 Task: Add a condition where "Channel Is not Channel" integrations" in unsolved tickets in your groups.
Action: Mouse moved to (128, 488)
Screenshot: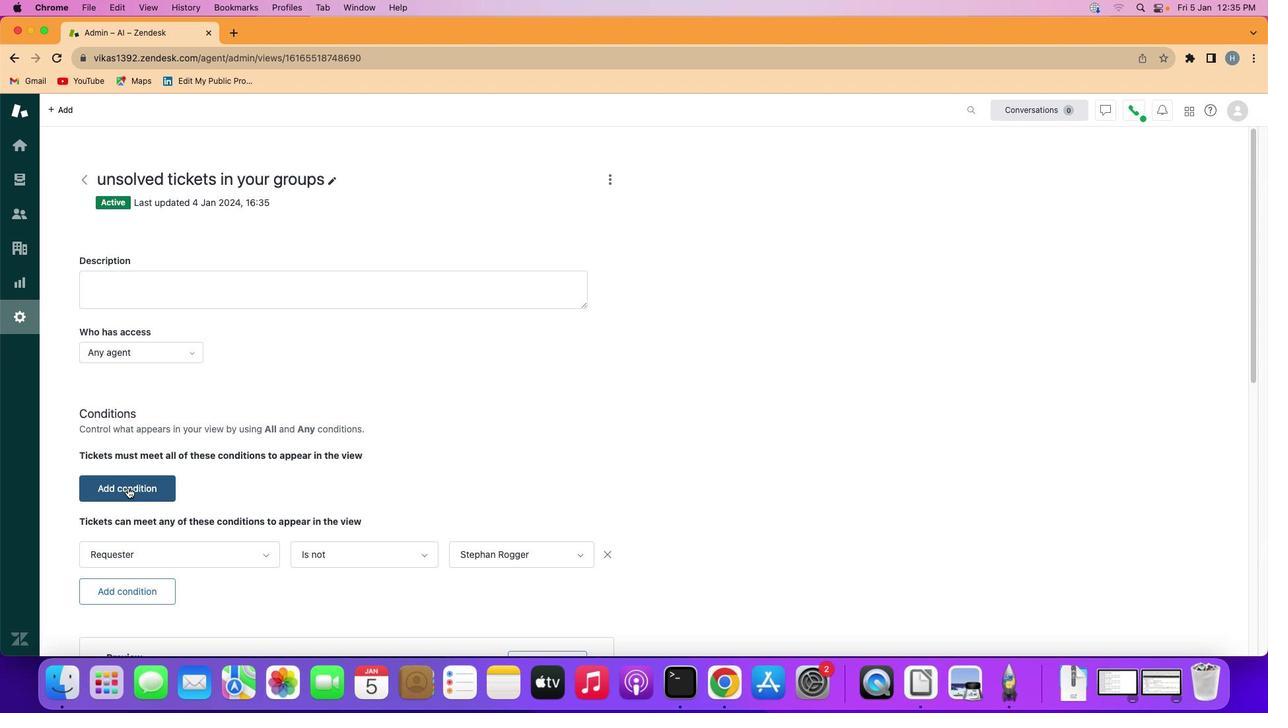 
Action: Mouse pressed left at (128, 488)
Screenshot: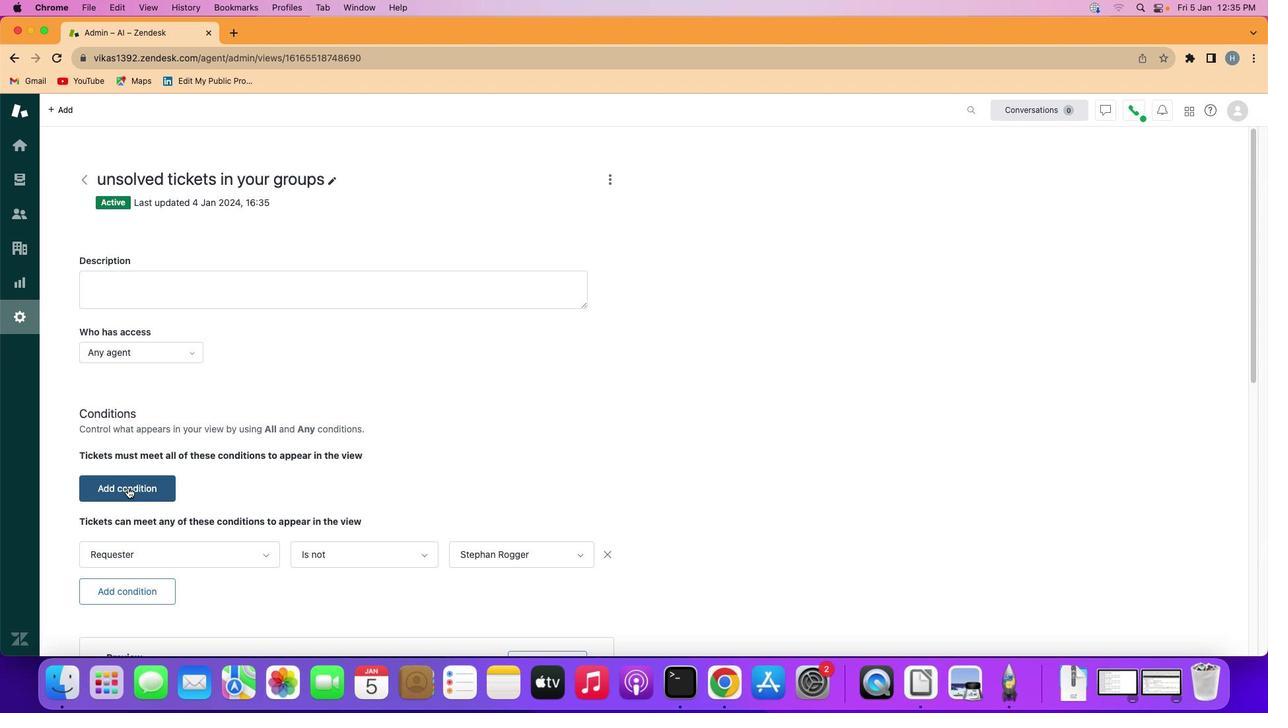 
Action: Mouse moved to (132, 488)
Screenshot: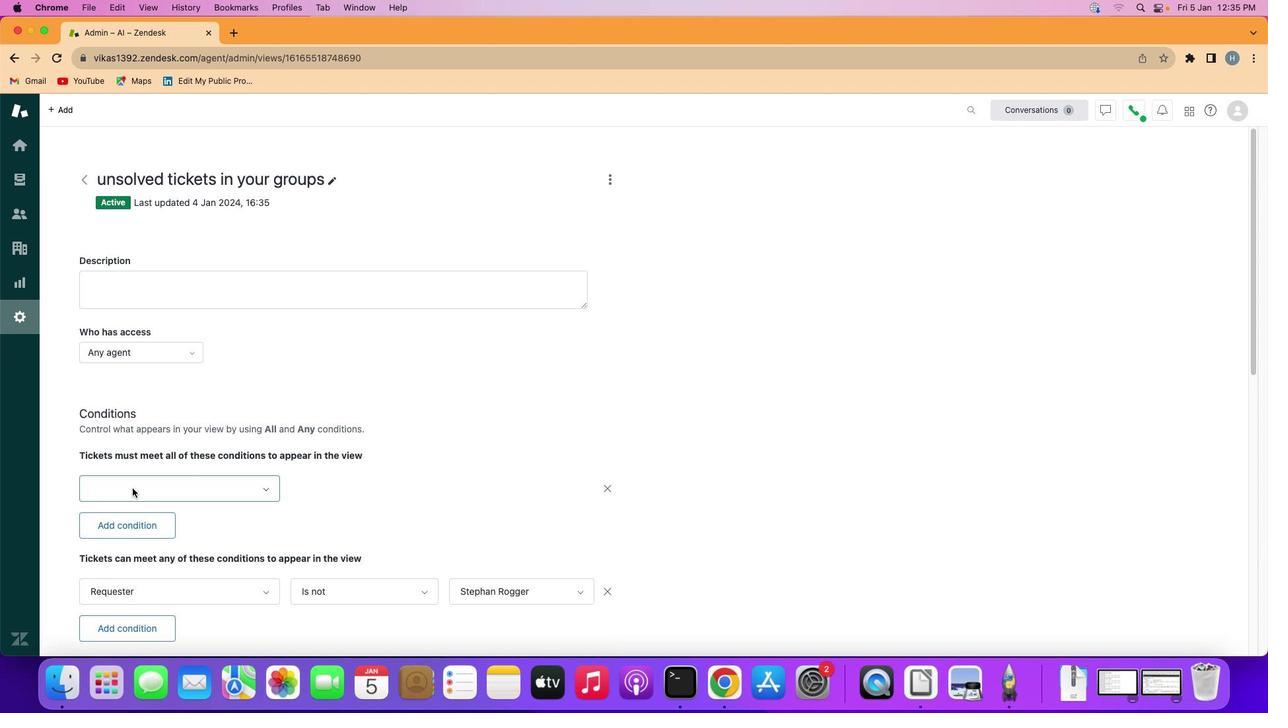 
Action: Mouse pressed left at (132, 488)
Screenshot: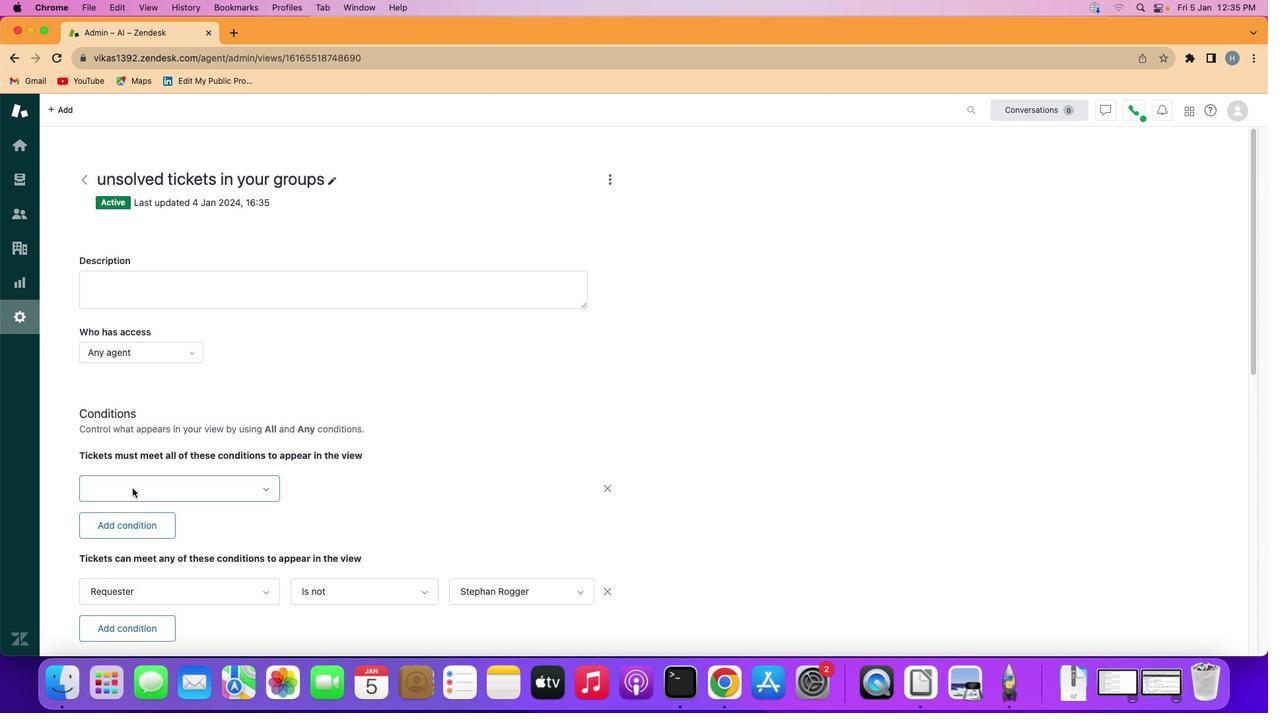 
Action: Mouse moved to (171, 433)
Screenshot: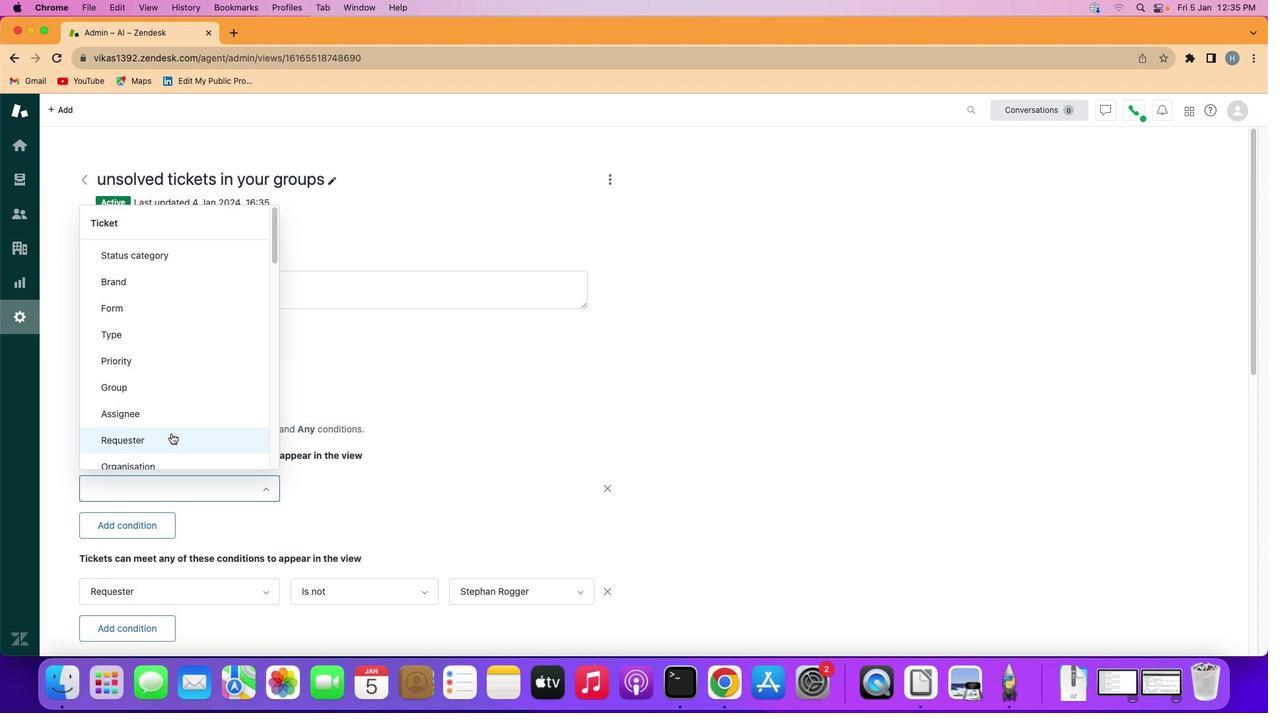 
Action: Mouse scrolled (171, 433) with delta (0, 0)
Screenshot: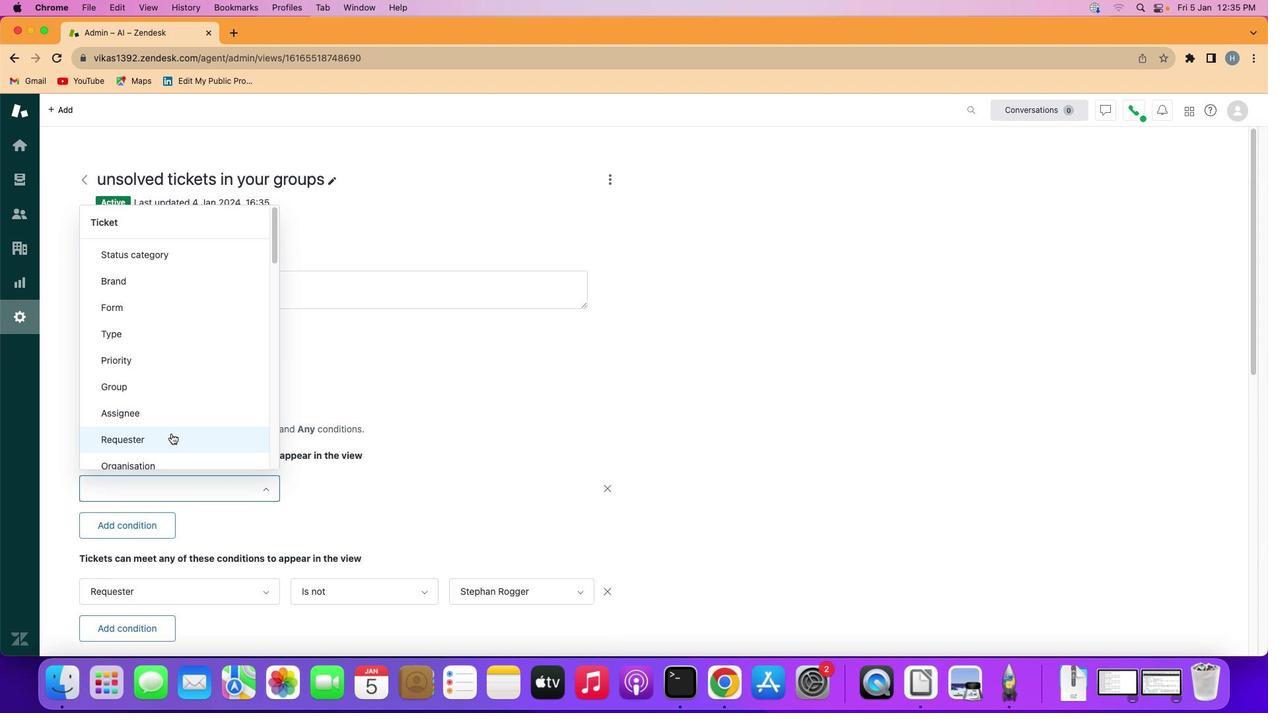 
Action: Mouse scrolled (171, 433) with delta (0, 0)
Screenshot: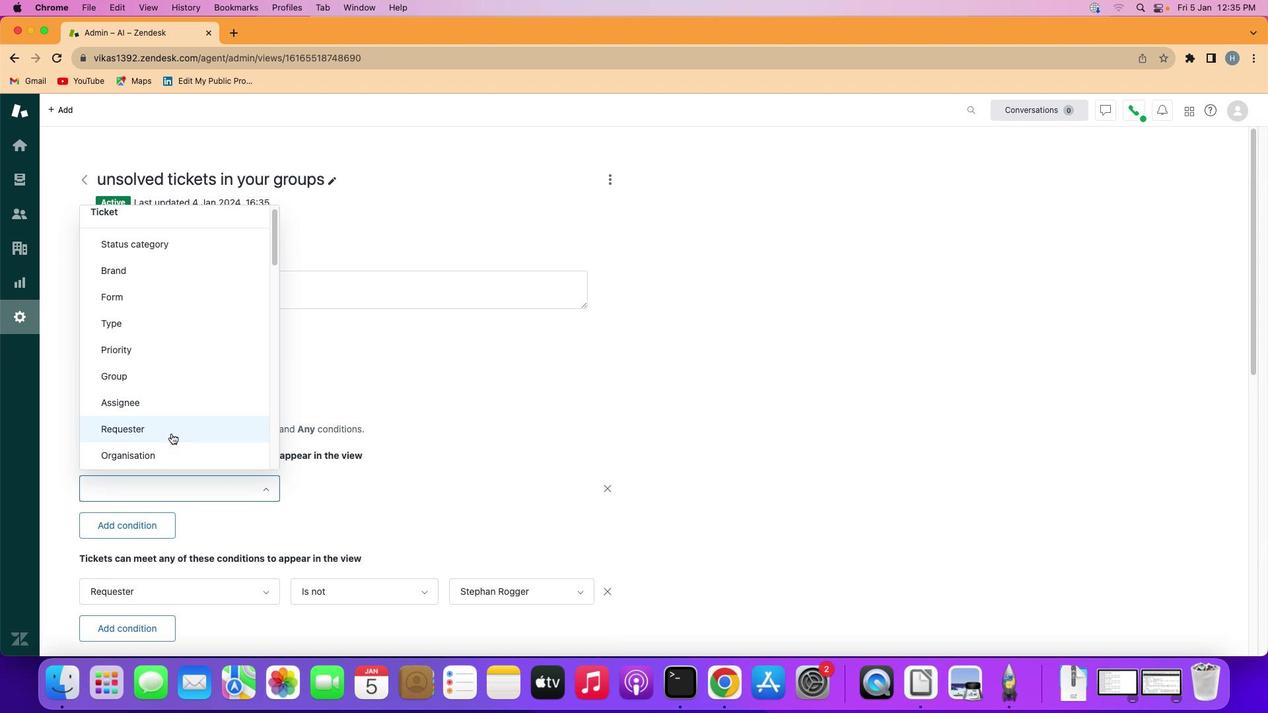 
Action: Mouse scrolled (171, 433) with delta (0, -1)
Screenshot: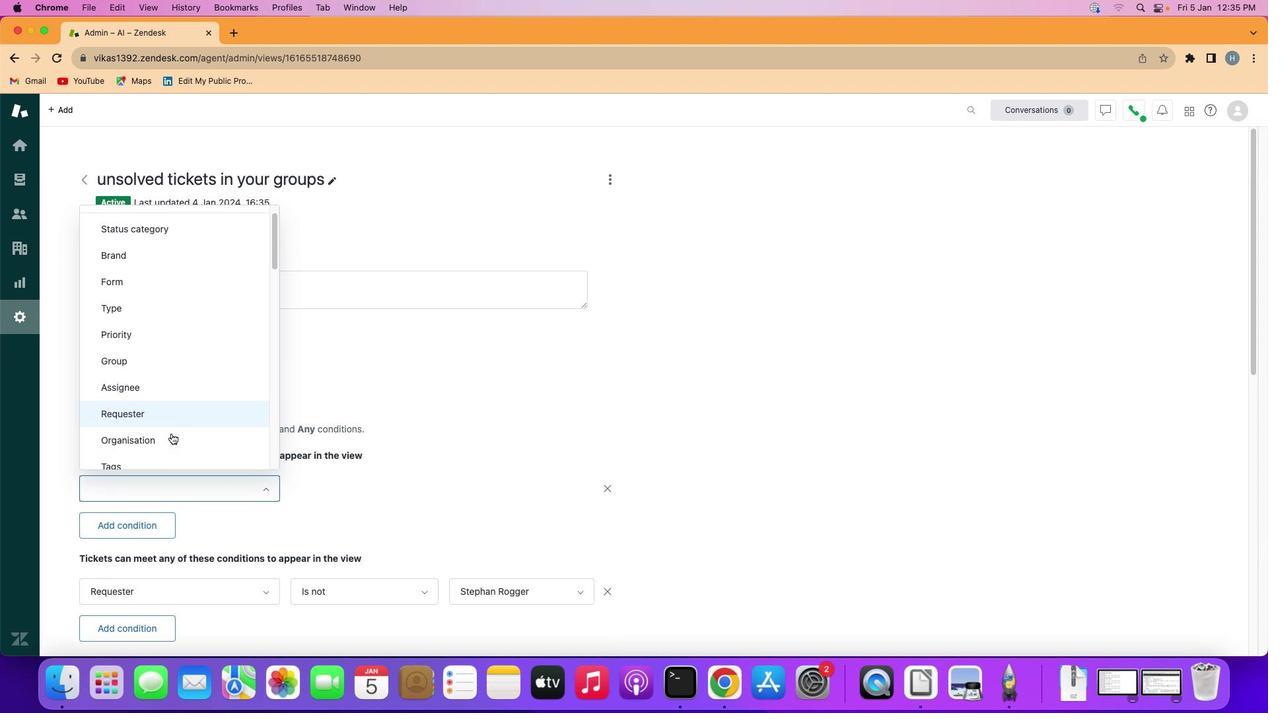 
Action: Mouse scrolled (171, 433) with delta (0, 0)
Screenshot: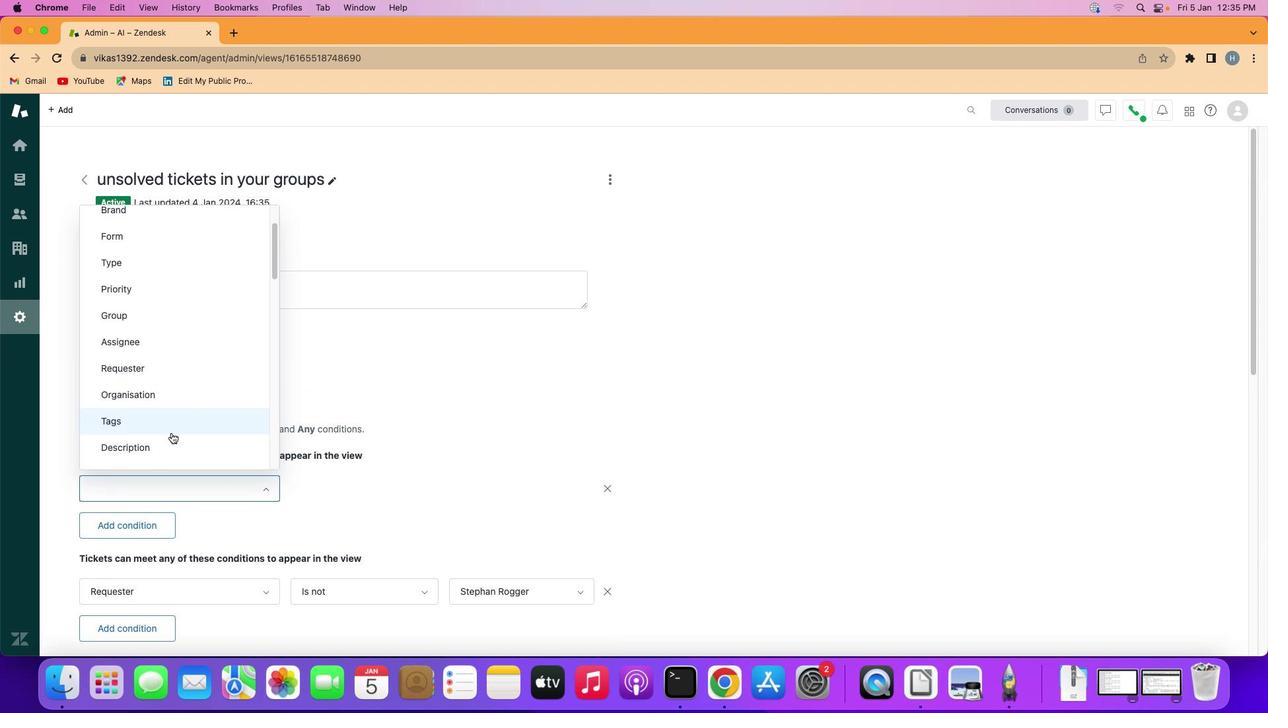 
Action: Mouse moved to (171, 433)
Screenshot: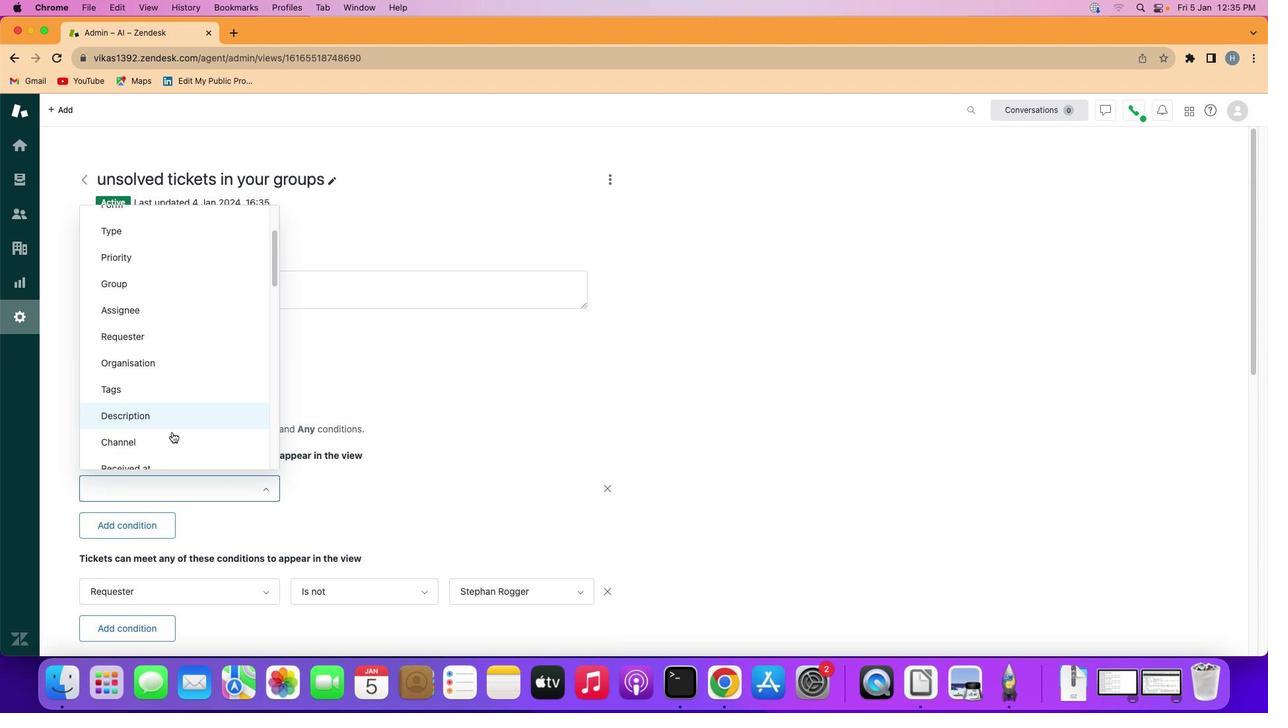 
Action: Mouse scrolled (171, 433) with delta (0, -1)
Screenshot: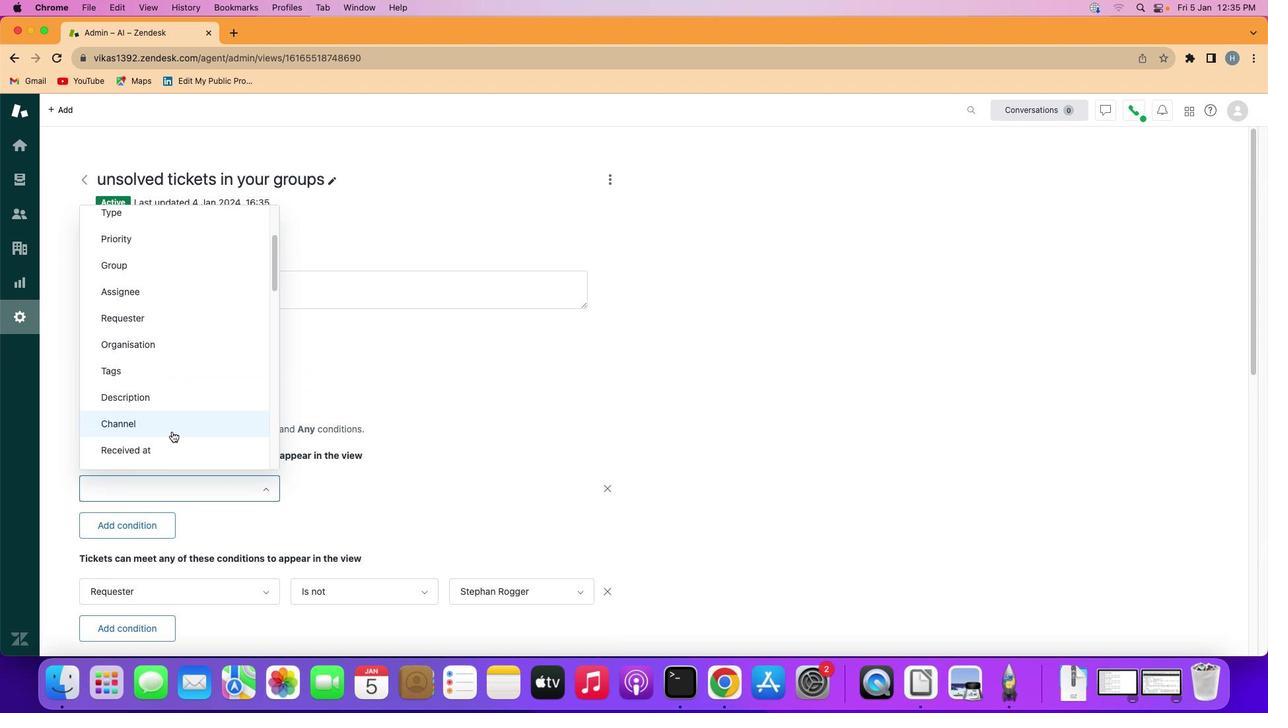 
Action: Mouse moved to (197, 389)
Screenshot: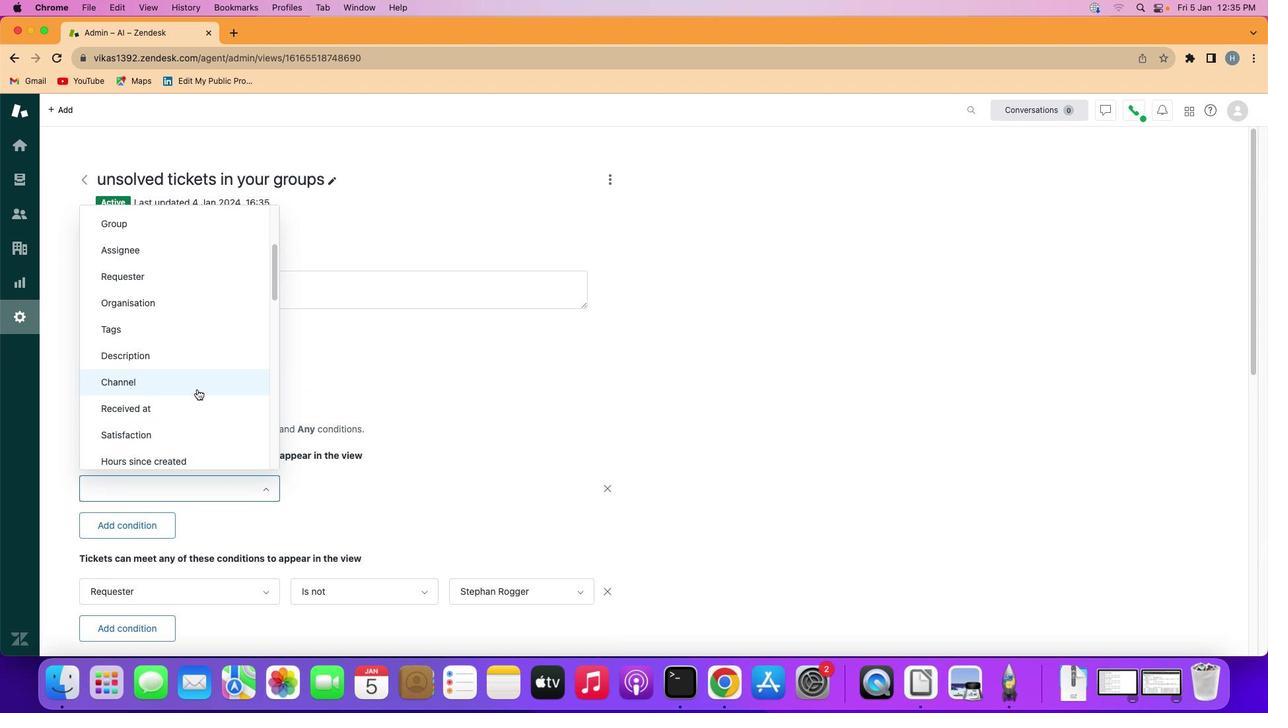 
Action: Mouse pressed left at (197, 389)
Screenshot: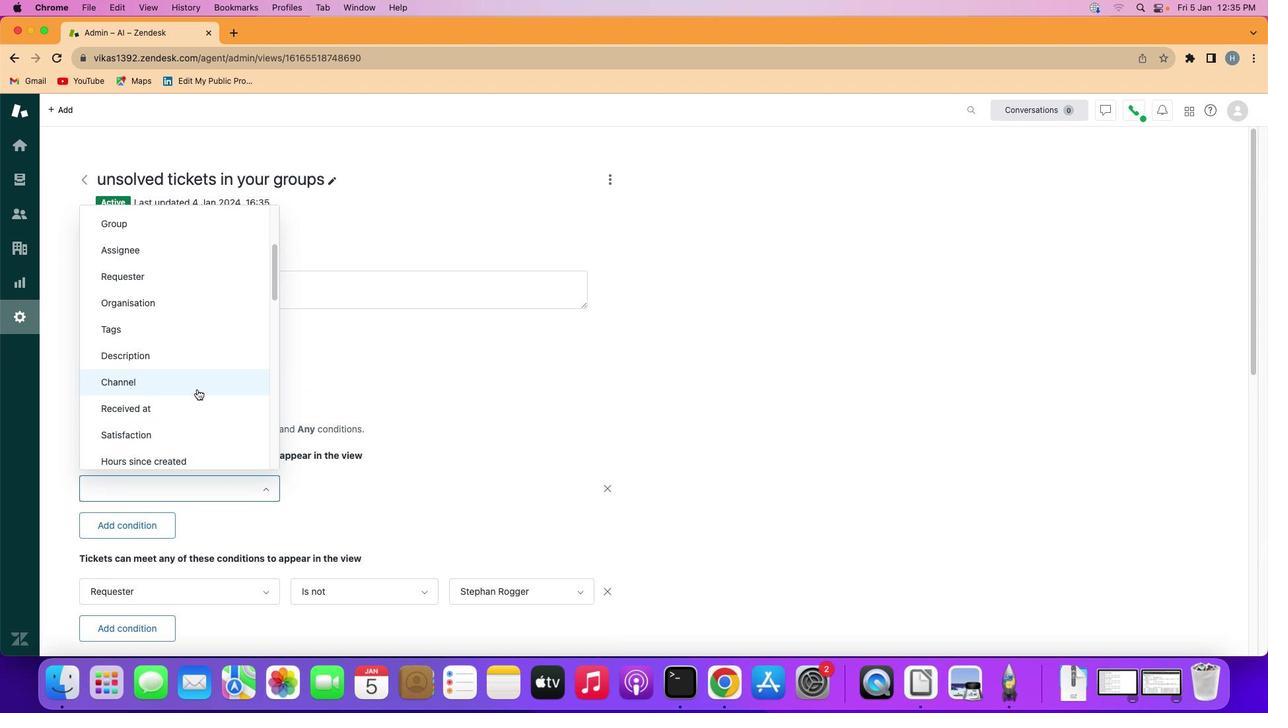 
Action: Mouse moved to (354, 486)
Screenshot: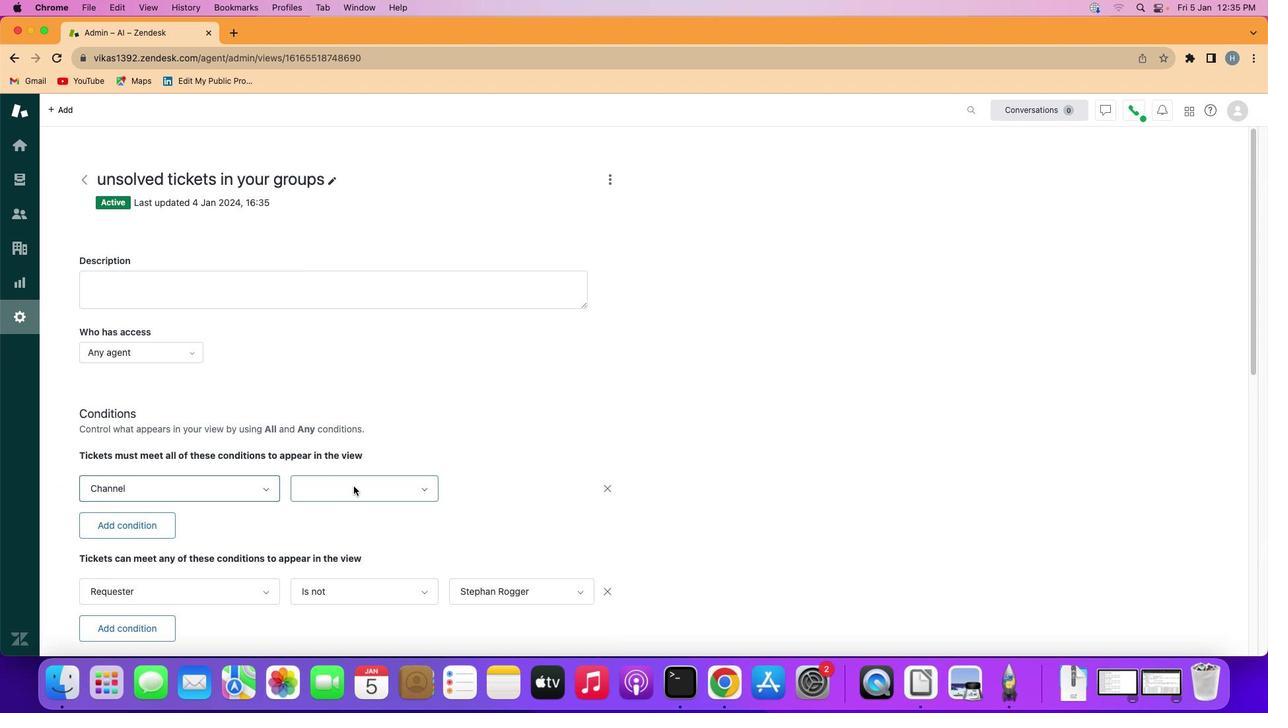 
Action: Mouse pressed left at (354, 486)
Screenshot: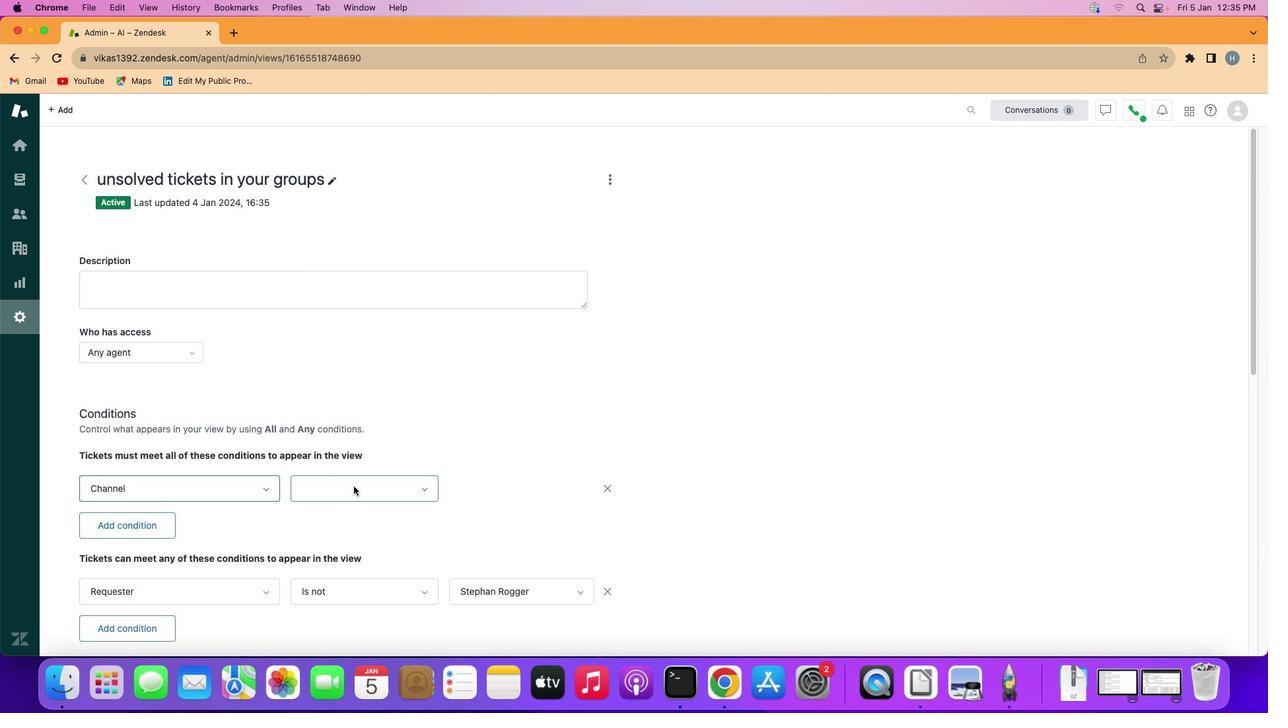 
Action: Mouse moved to (352, 548)
Screenshot: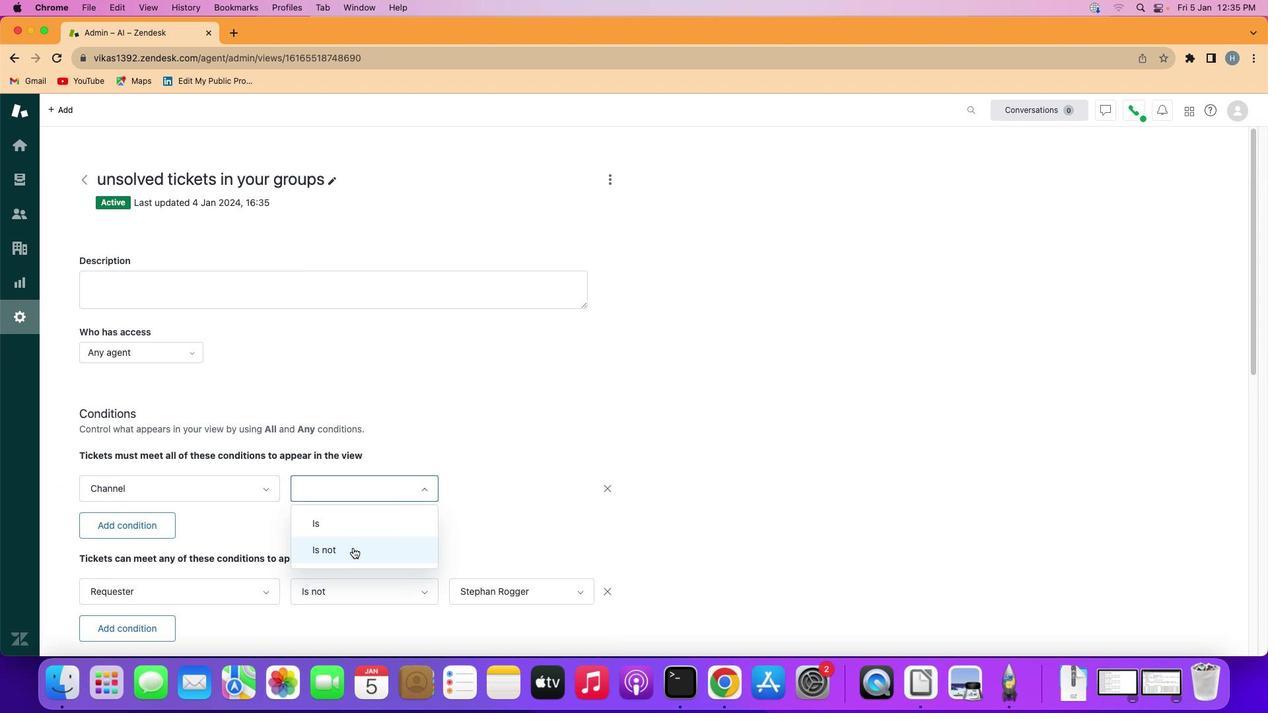 
Action: Mouse pressed left at (352, 548)
Screenshot: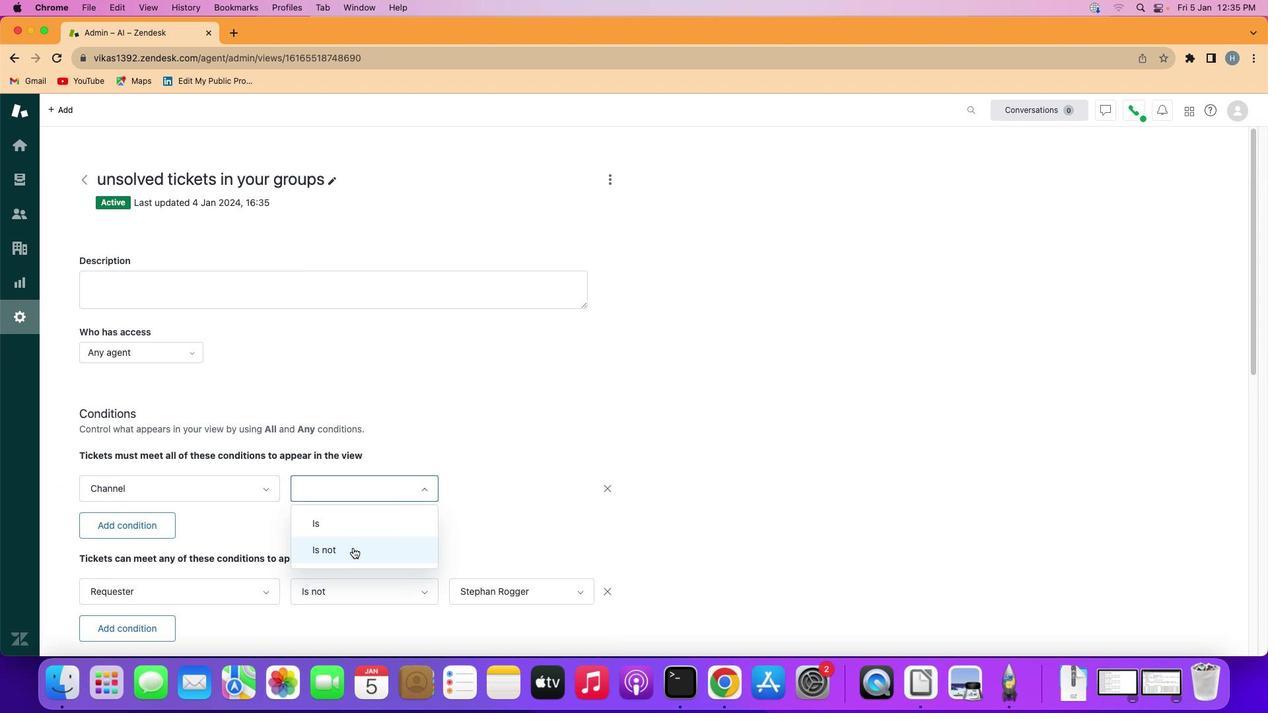 
Action: Mouse moved to (523, 484)
Screenshot: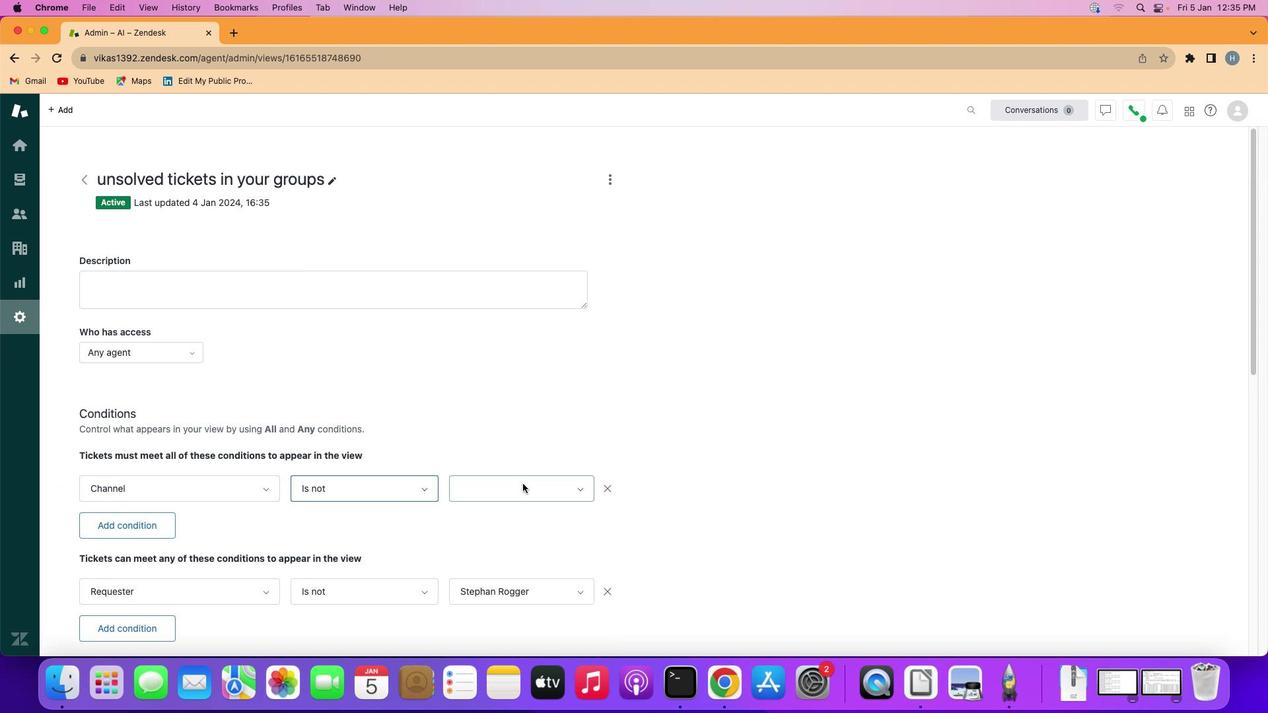 
Action: Mouse pressed left at (523, 484)
Screenshot: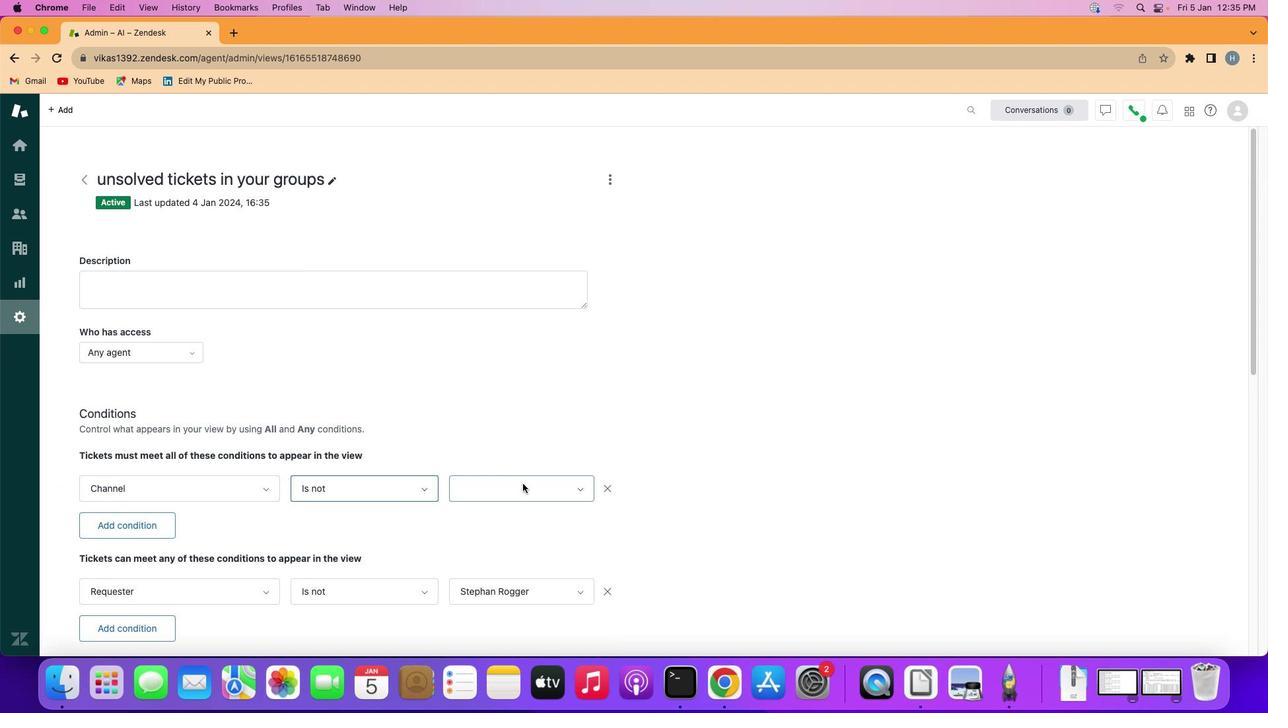 
Action: Mouse moved to (503, 386)
Screenshot: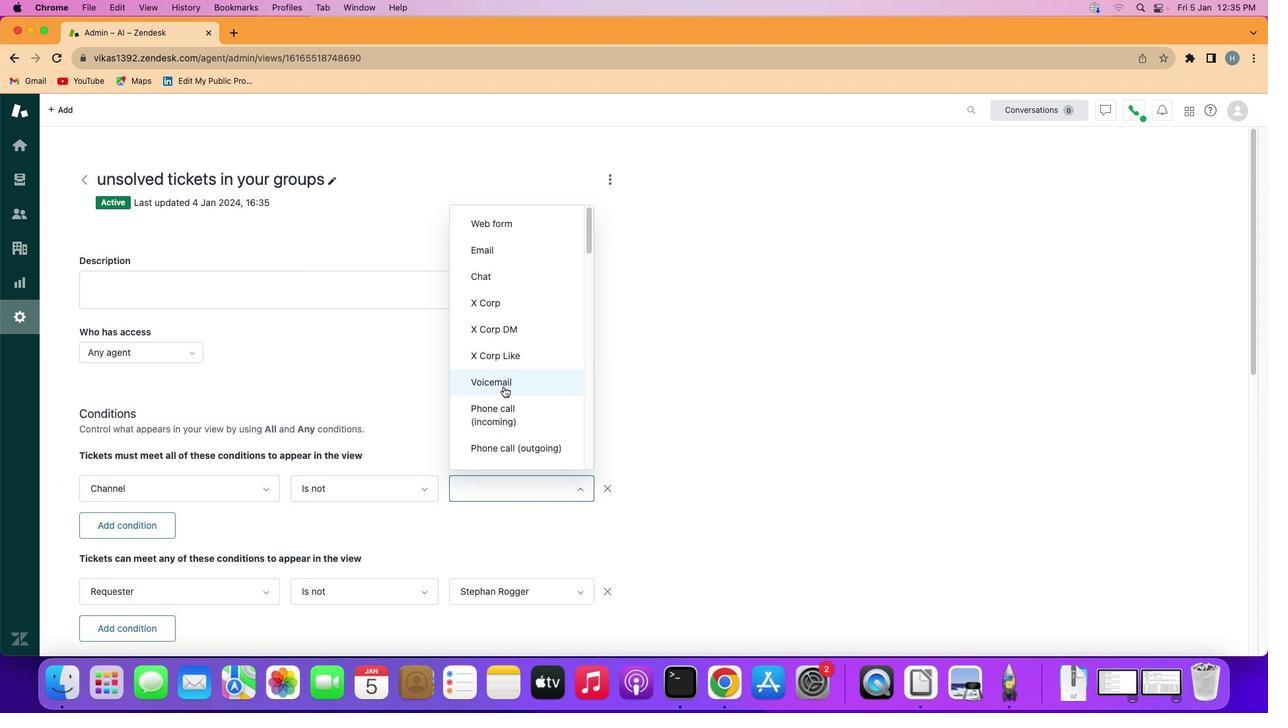 
Action: Mouse scrolled (503, 386) with delta (0, 0)
Screenshot: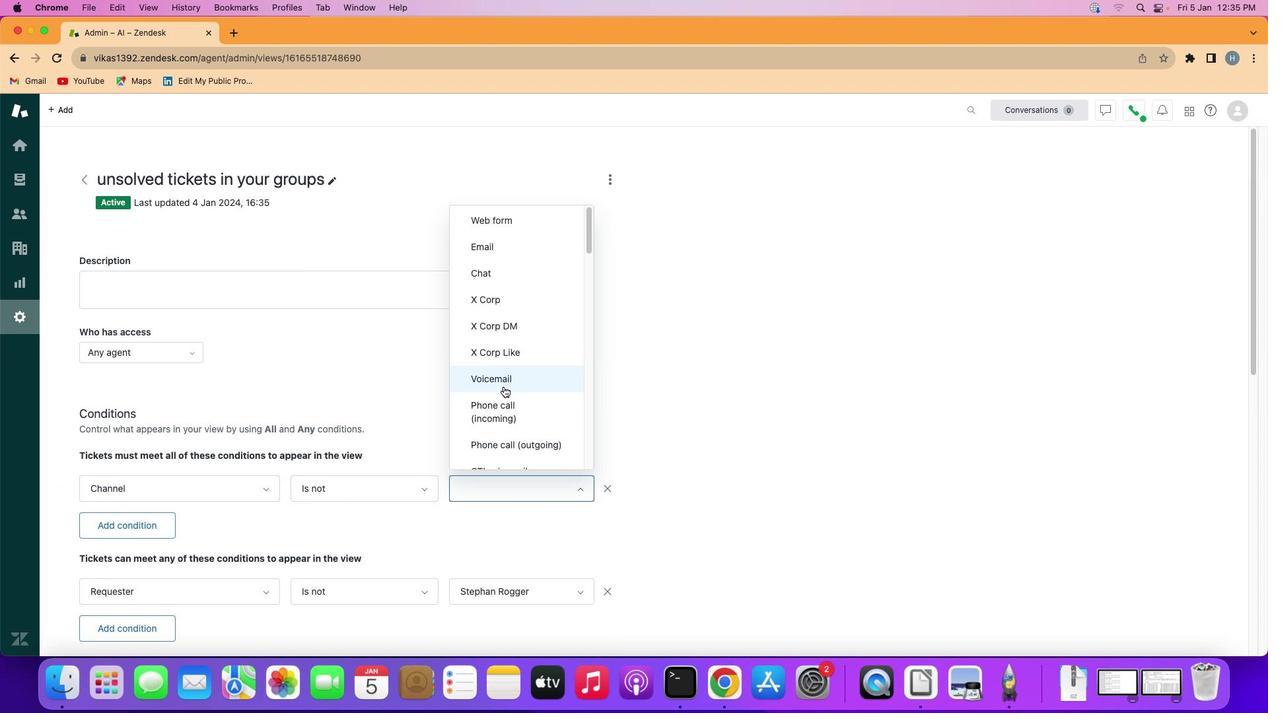 
Action: Mouse scrolled (503, 386) with delta (0, 0)
Screenshot: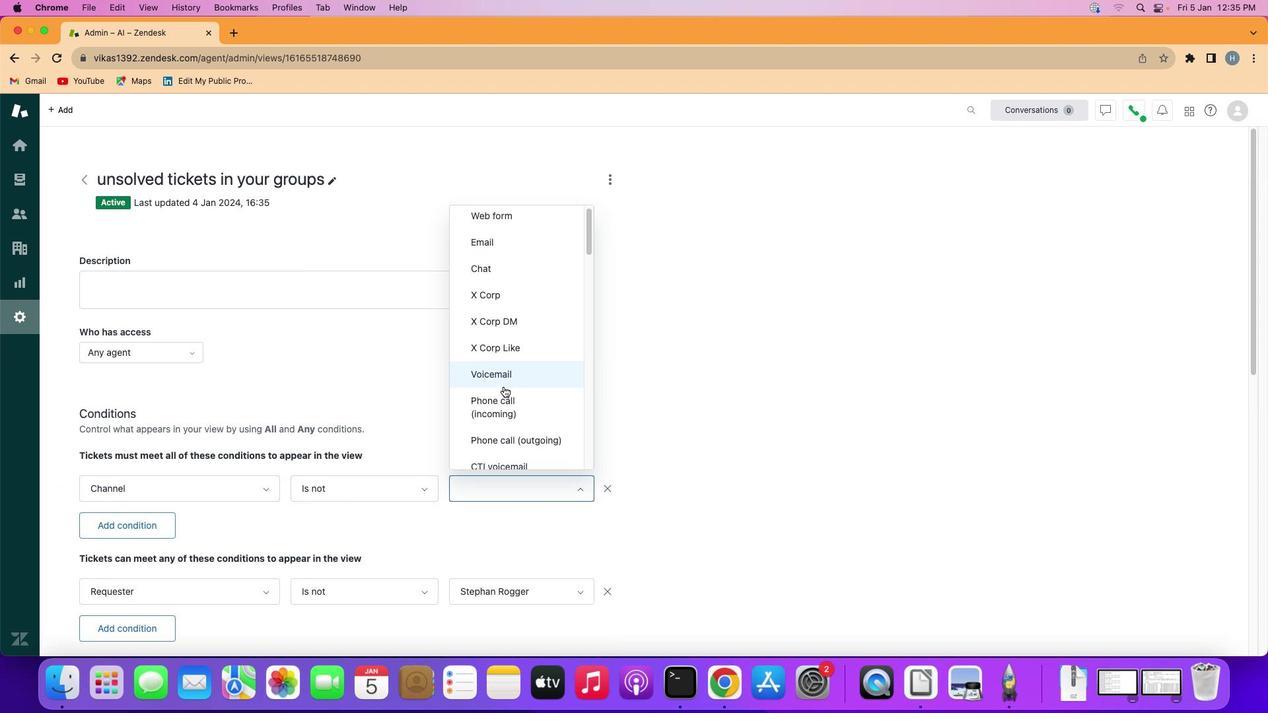 
Action: Mouse scrolled (503, 386) with delta (0, 0)
Screenshot: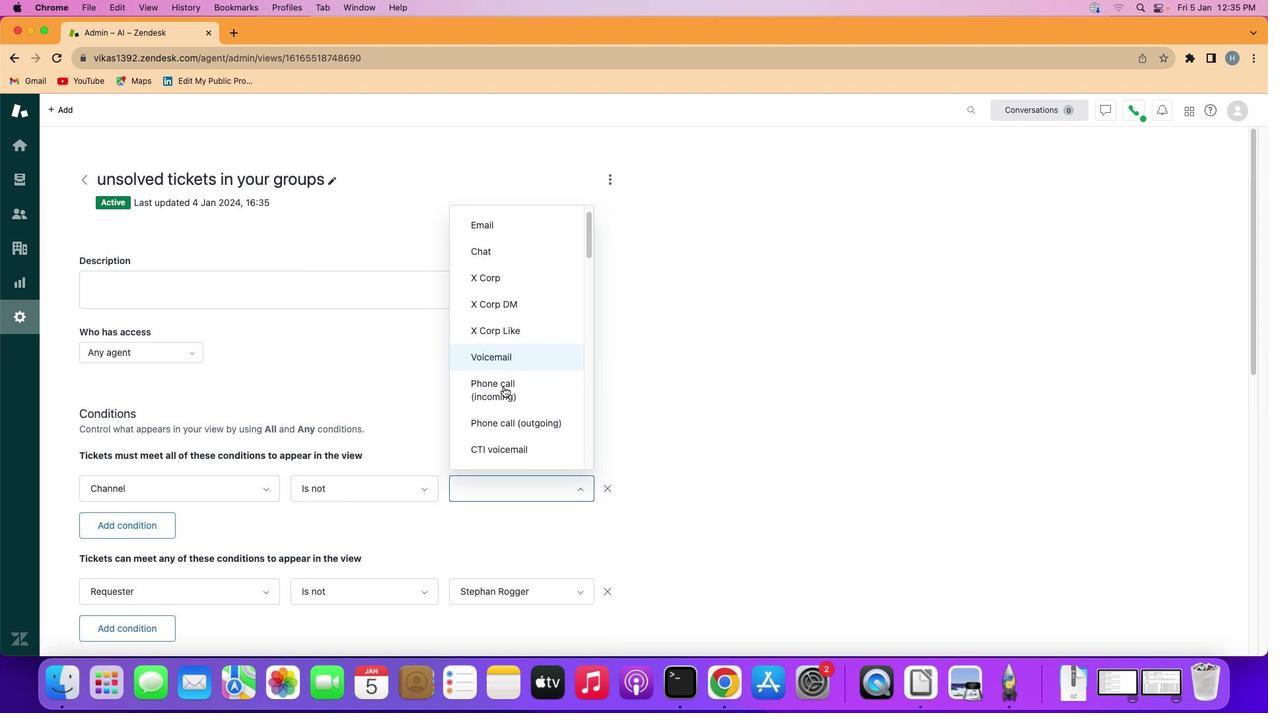 
Action: Mouse scrolled (503, 386) with delta (0, -1)
Screenshot: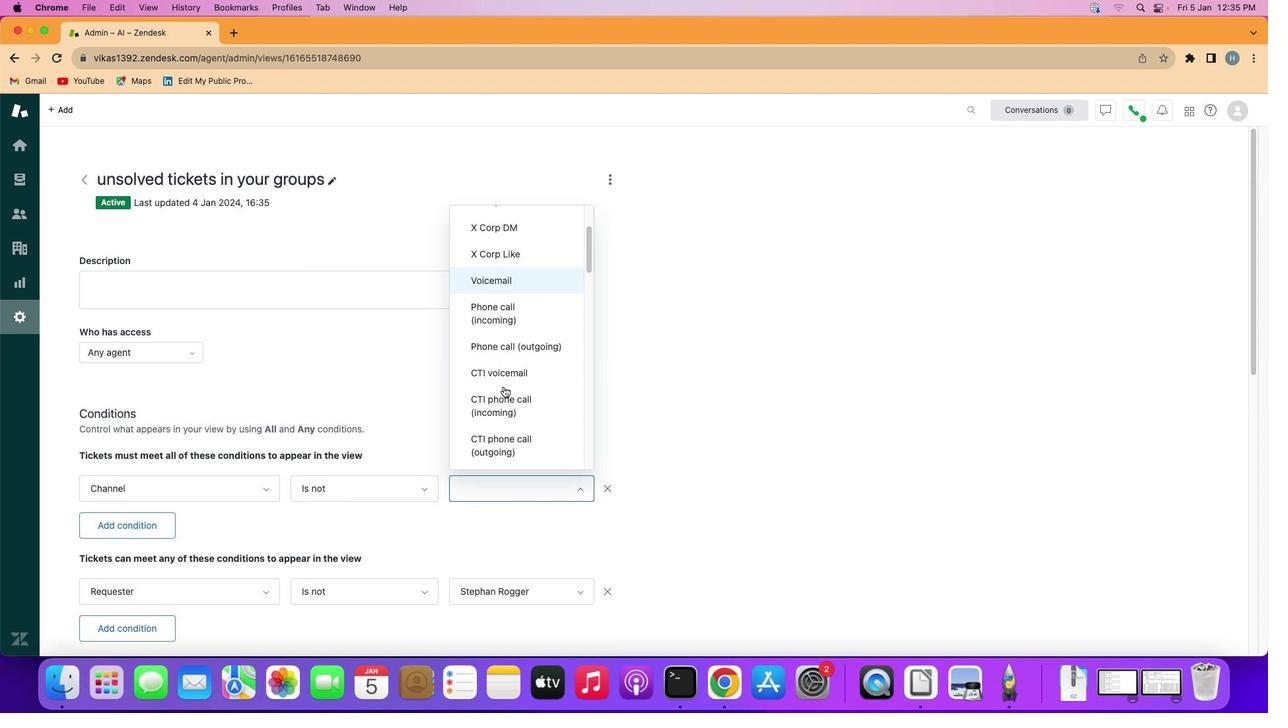 
Action: Mouse scrolled (503, 386) with delta (0, -1)
Screenshot: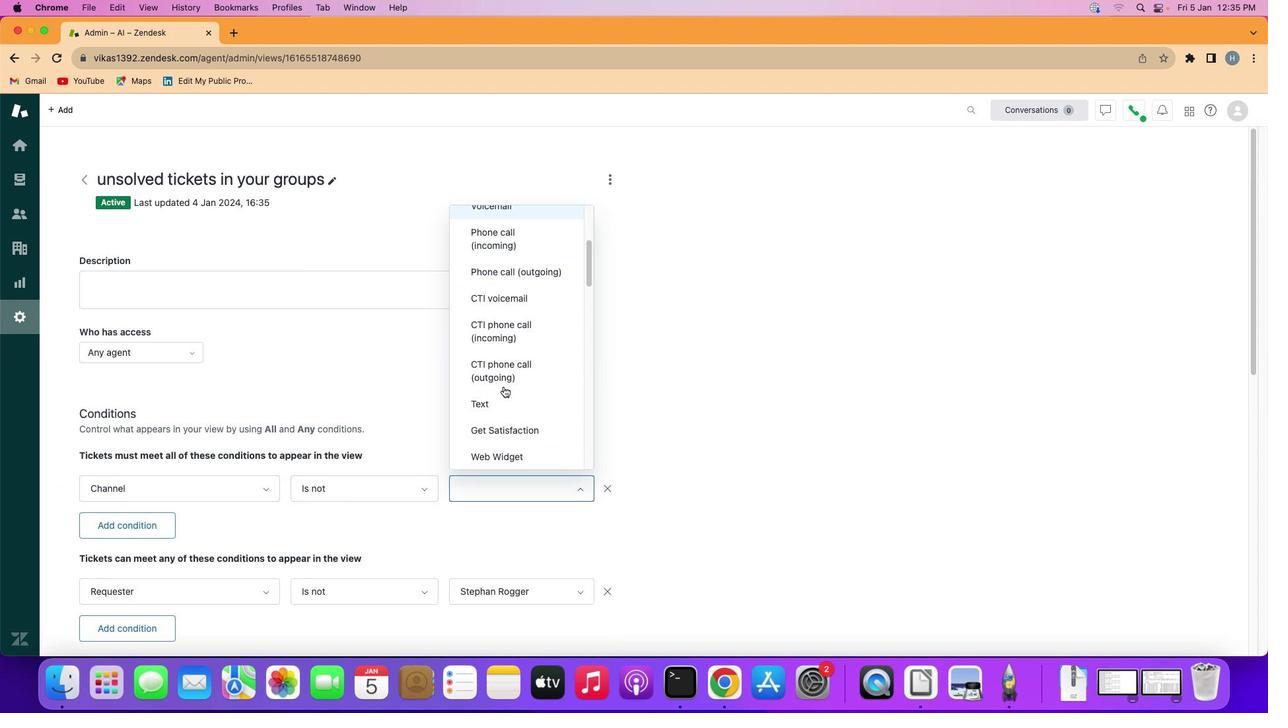
Action: Mouse moved to (509, 389)
Screenshot: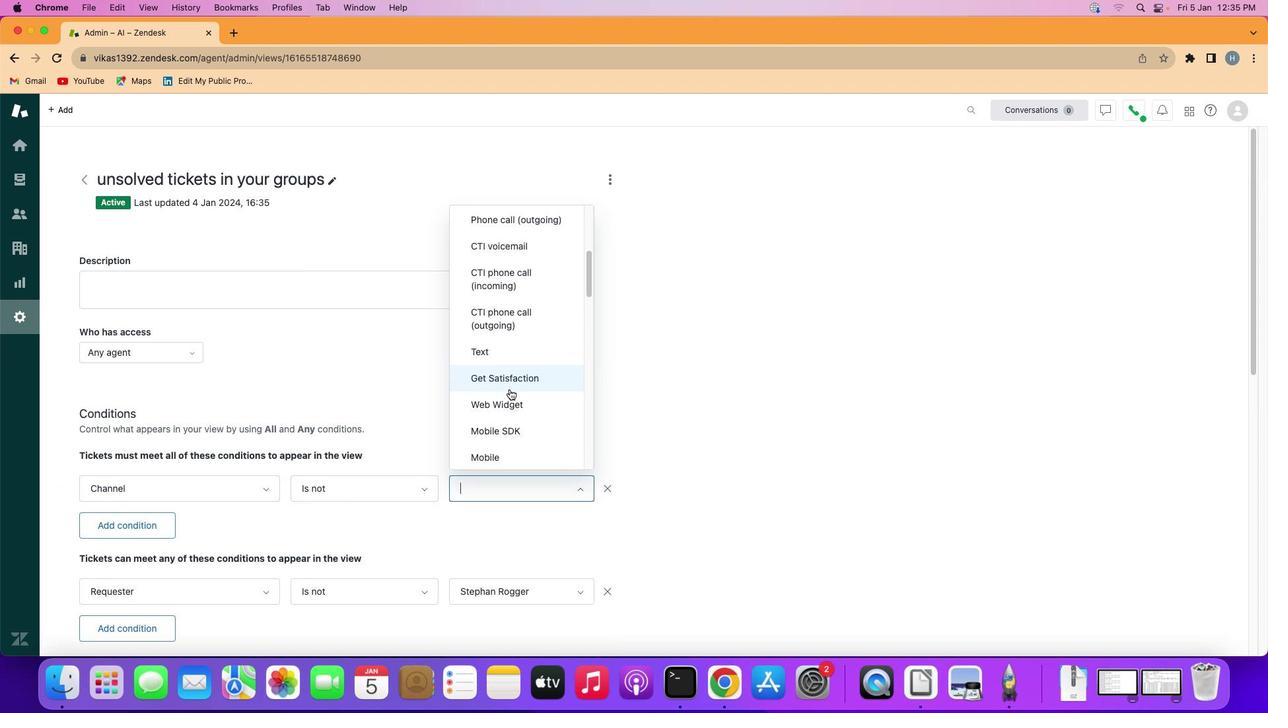 
Action: Mouse scrolled (509, 389) with delta (0, 0)
Screenshot: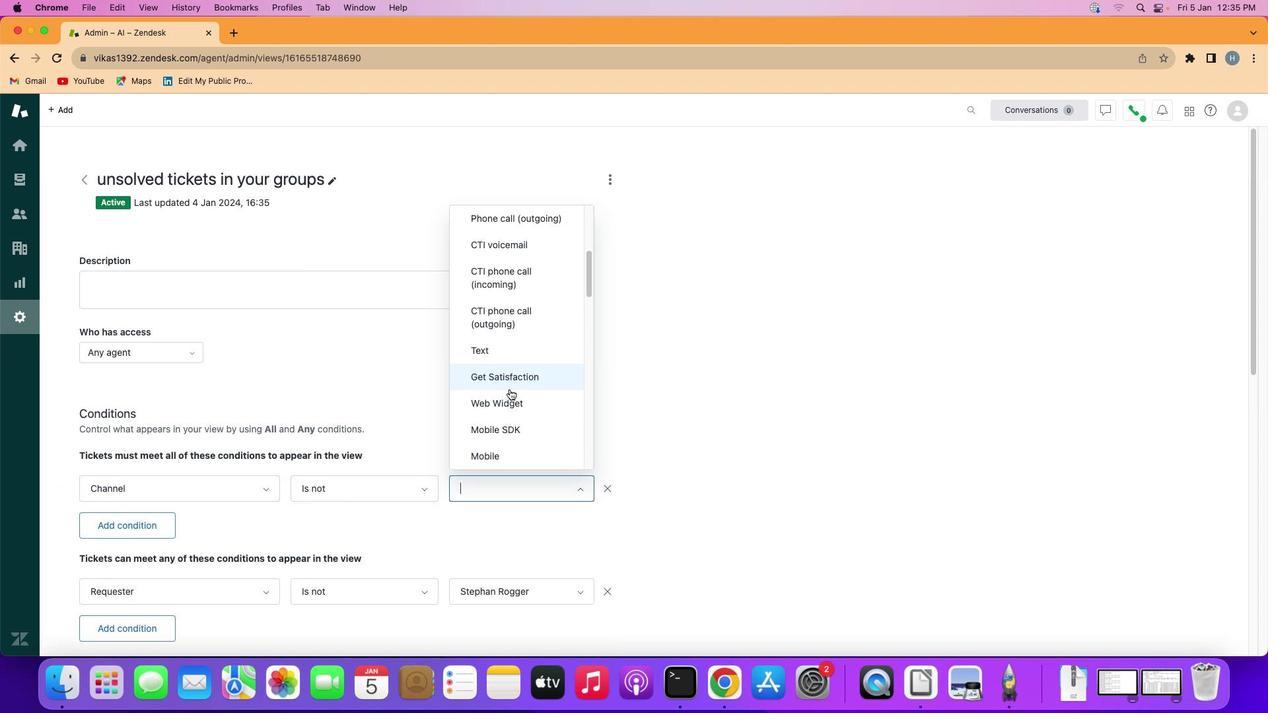 
Action: Mouse scrolled (509, 389) with delta (0, 0)
Screenshot: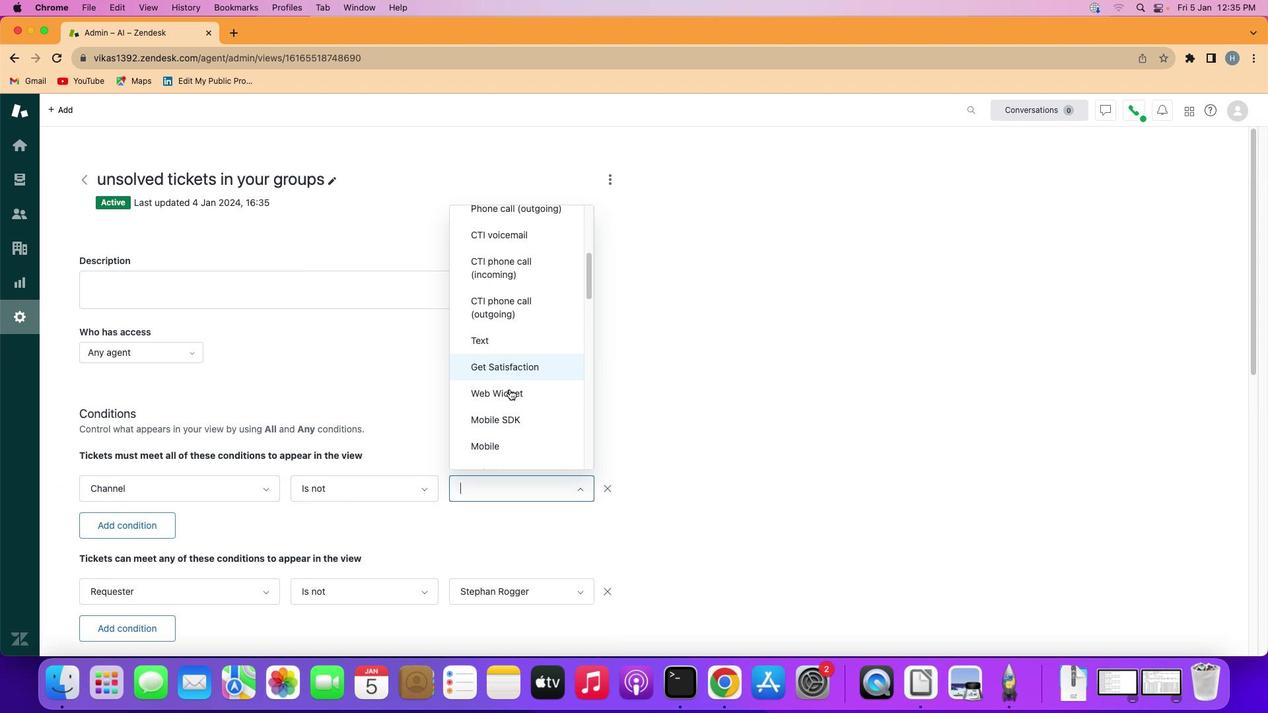 
Action: Mouse scrolled (509, 389) with delta (0, 0)
Screenshot: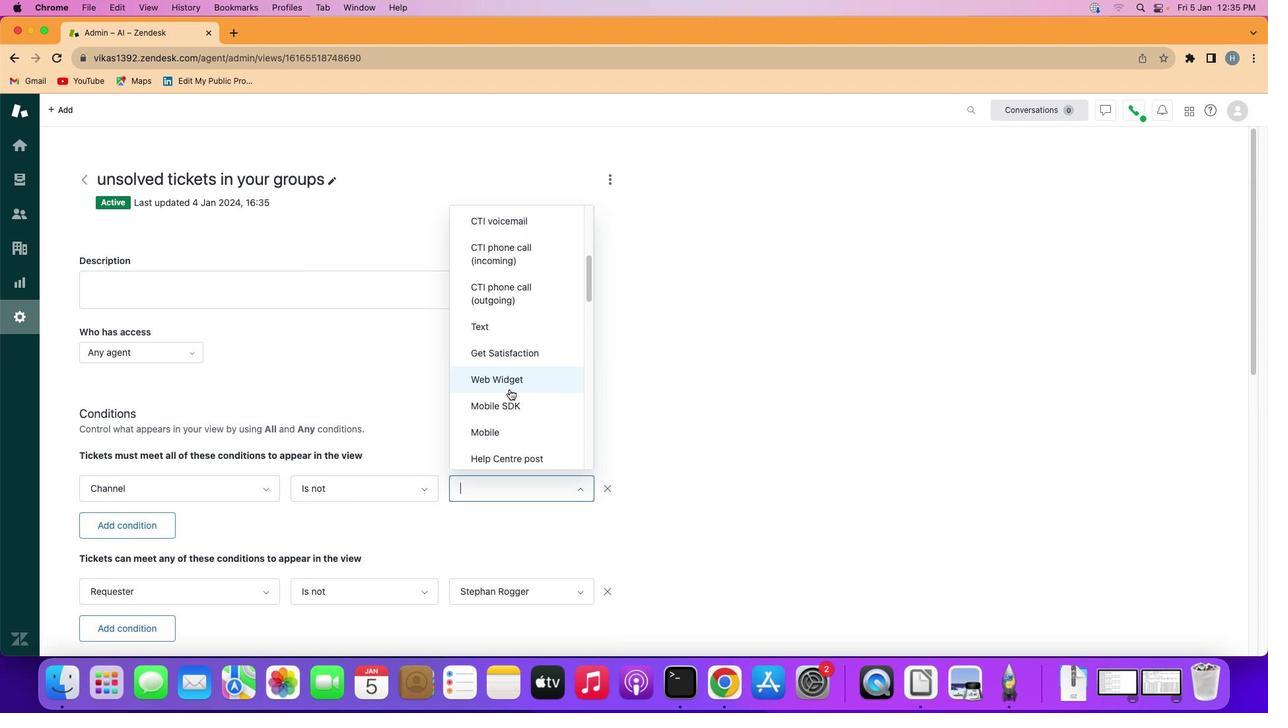 
Action: Mouse moved to (509, 389)
Screenshot: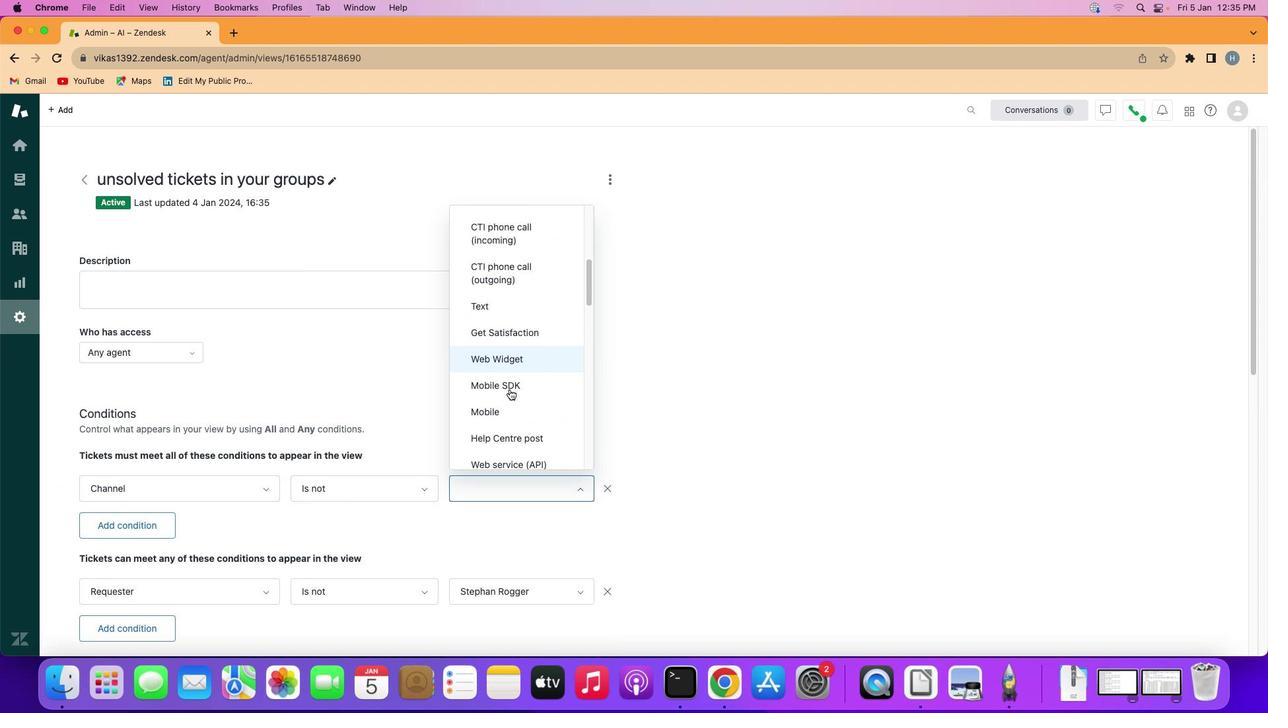 
Action: Mouse scrolled (509, 389) with delta (0, 0)
Screenshot: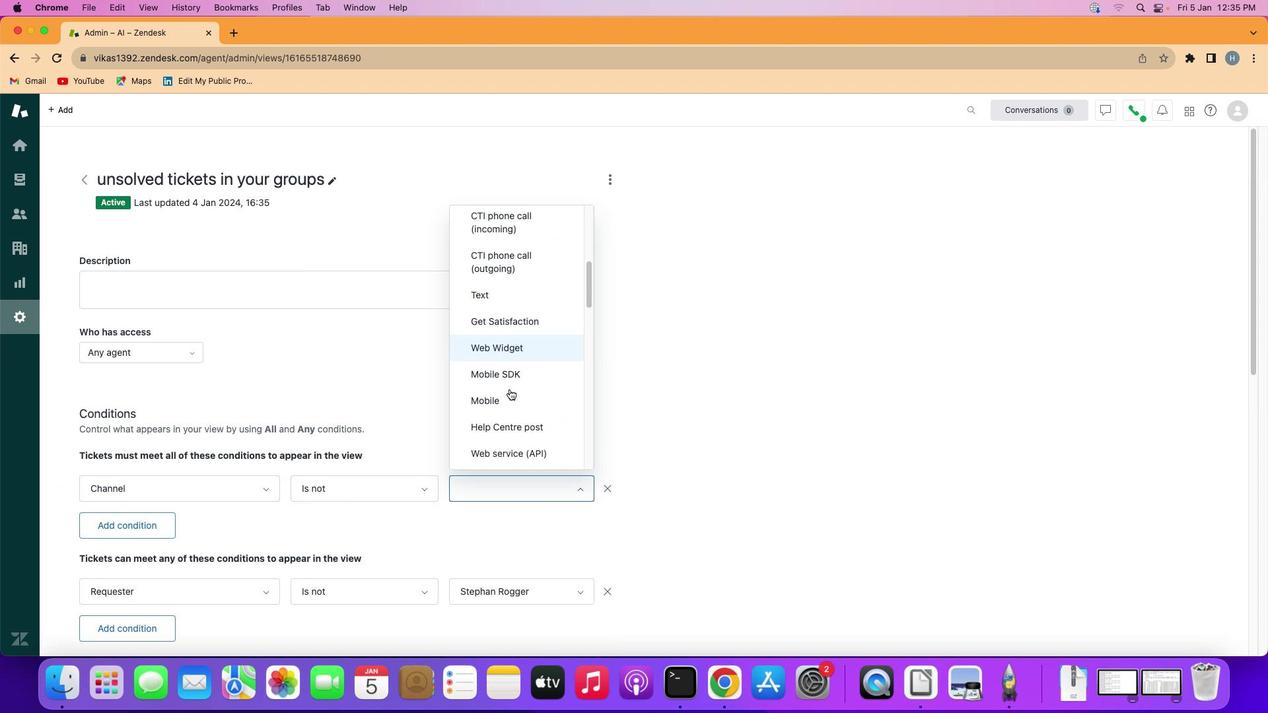 
Action: Mouse scrolled (509, 389) with delta (0, 0)
Screenshot: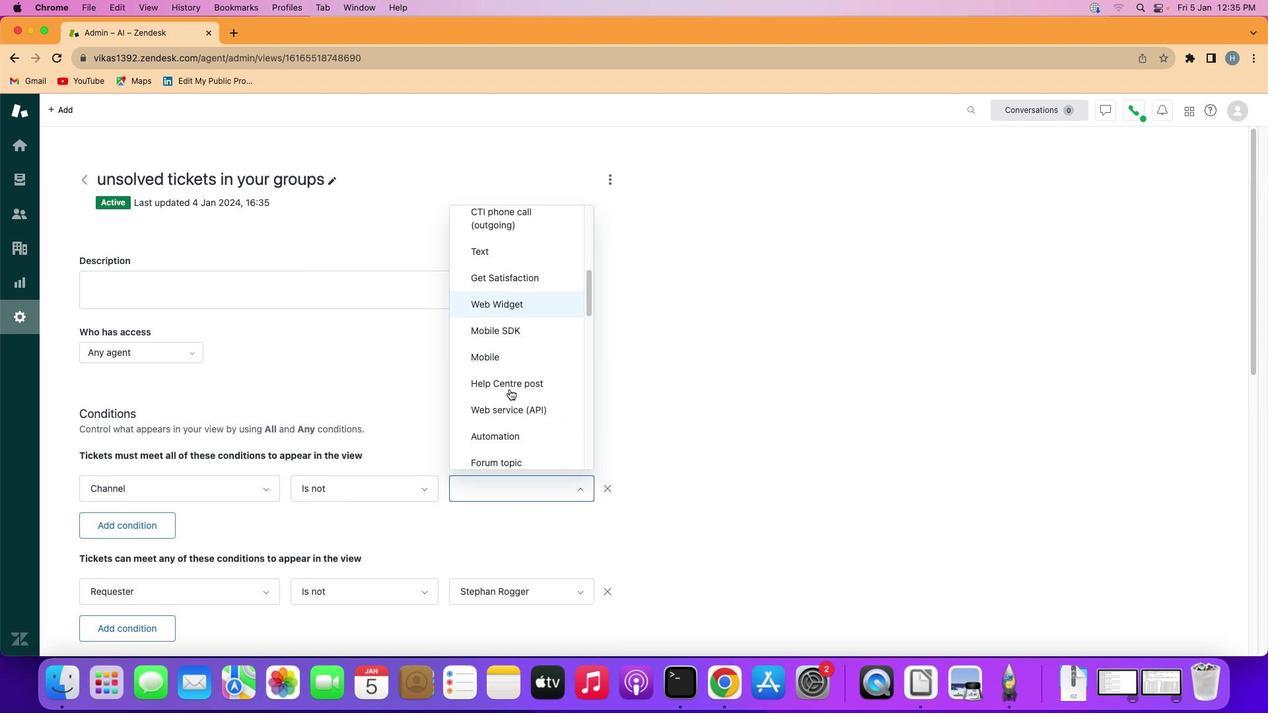 
Action: Mouse moved to (511, 389)
Screenshot: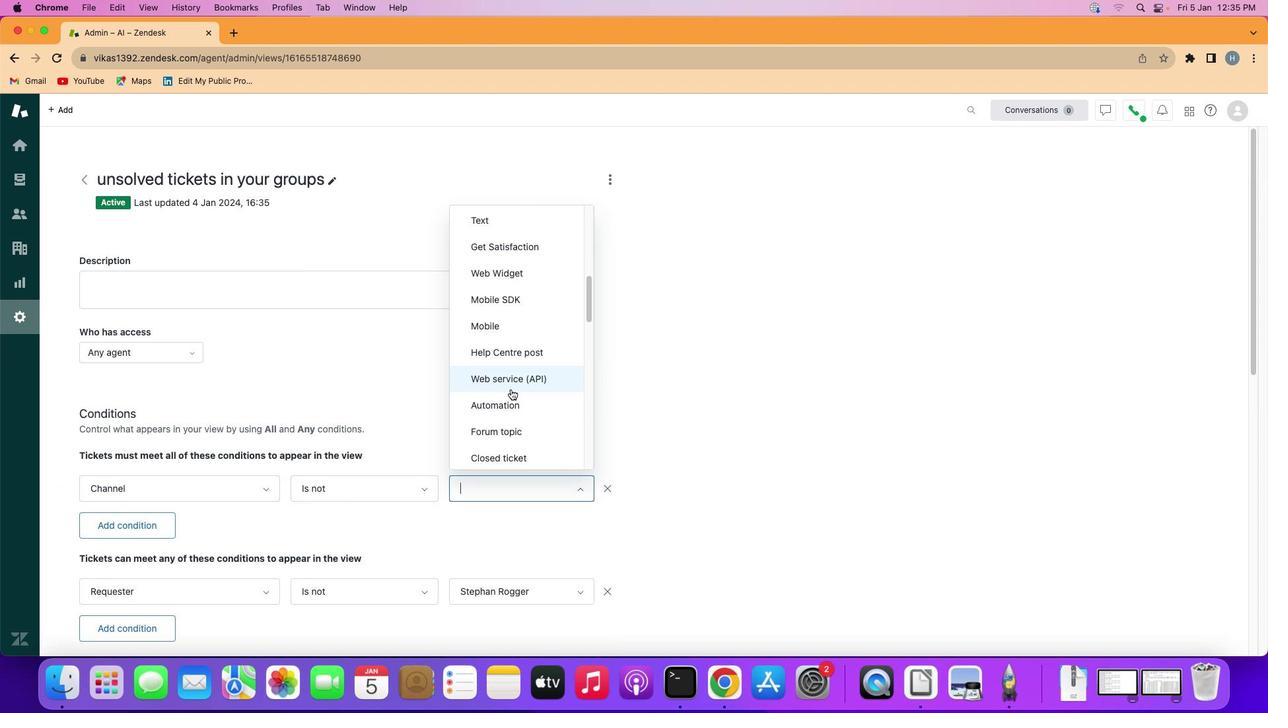 
Action: Mouse scrolled (511, 389) with delta (0, 0)
Screenshot: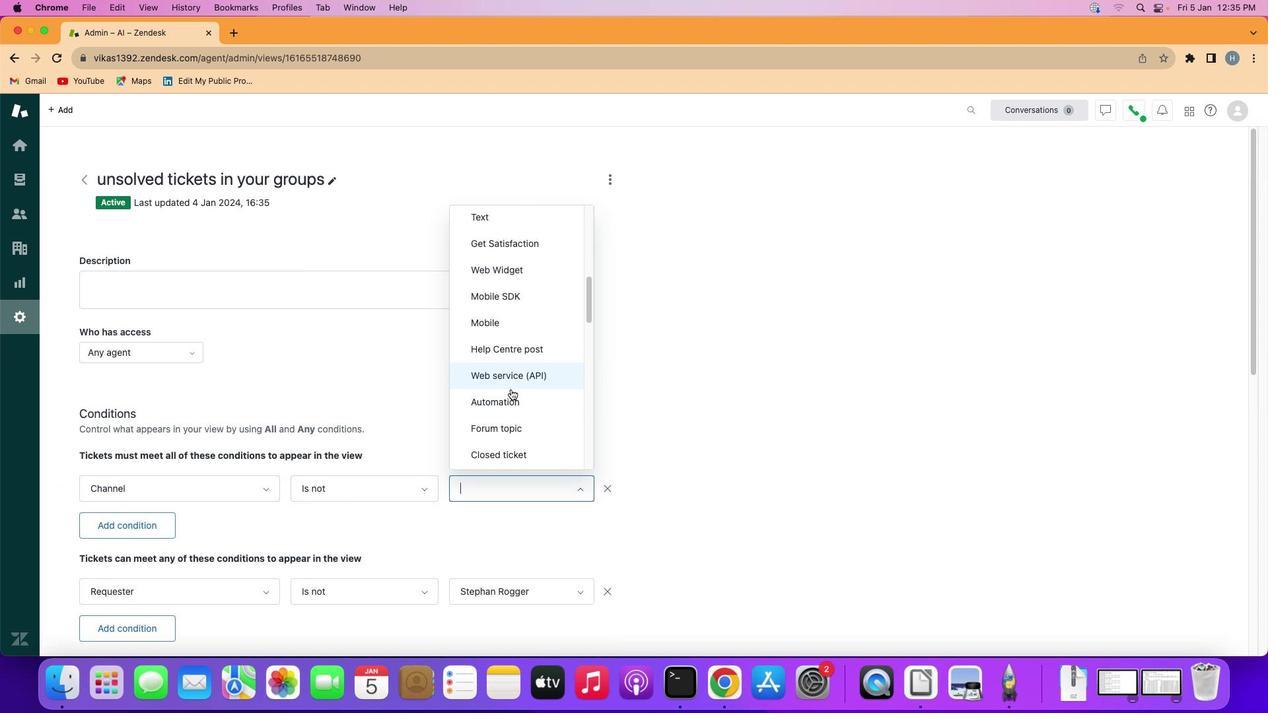 
Action: Mouse scrolled (511, 389) with delta (0, 0)
Screenshot: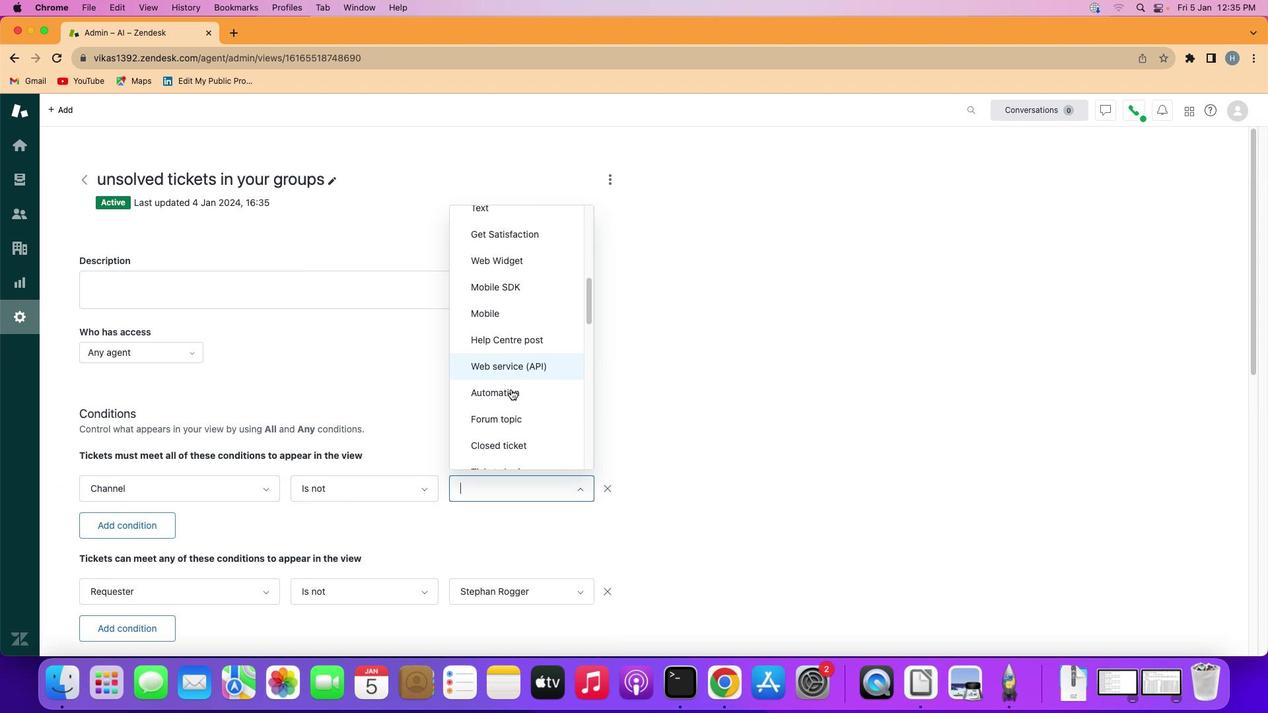 
Action: Mouse scrolled (511, 389) with delta (0, 0)
Screenshot: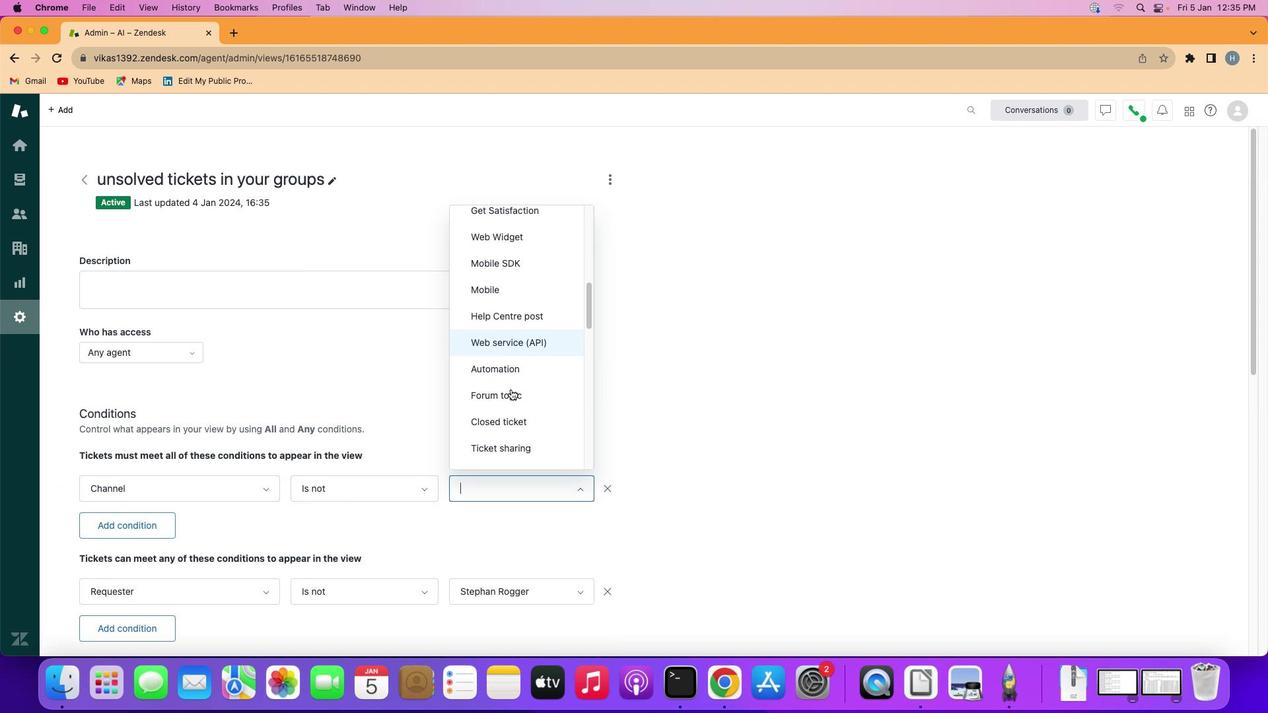 
Action: Mouse scrolled (511, 389) with delta (0, 0)
Screenshot: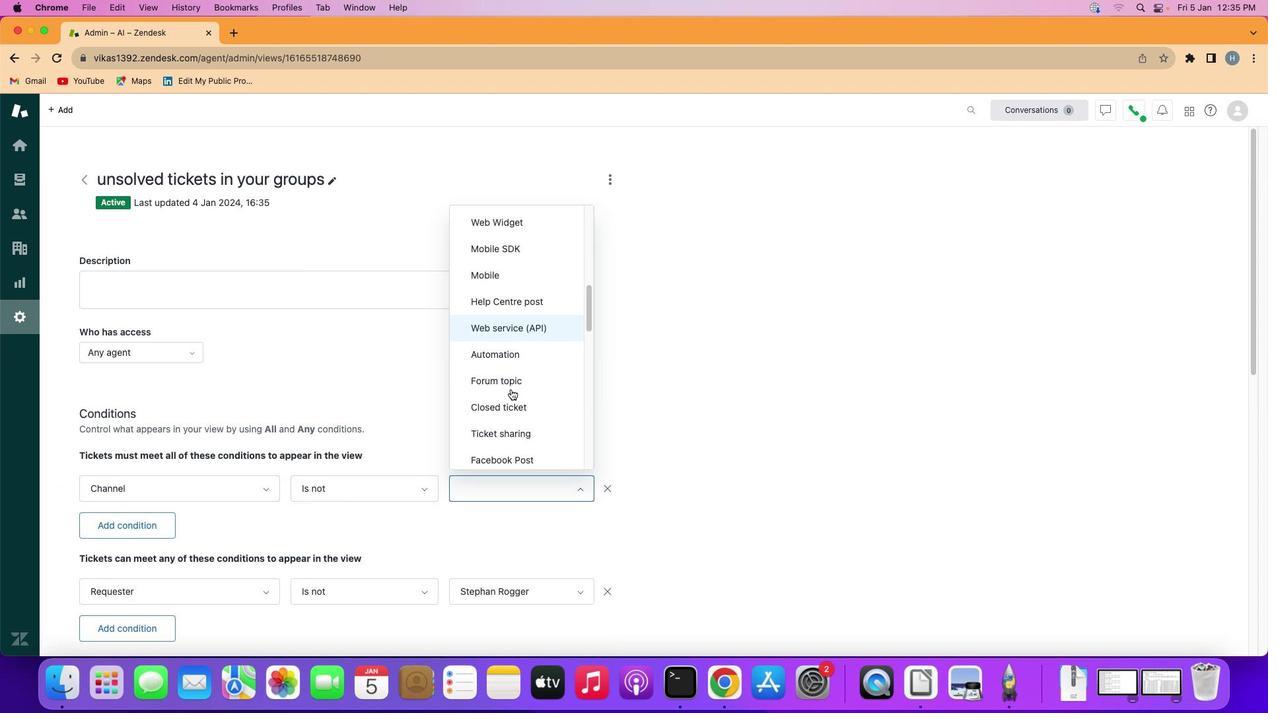 
Action: Mouse moved to (511, 389)
Screenshot: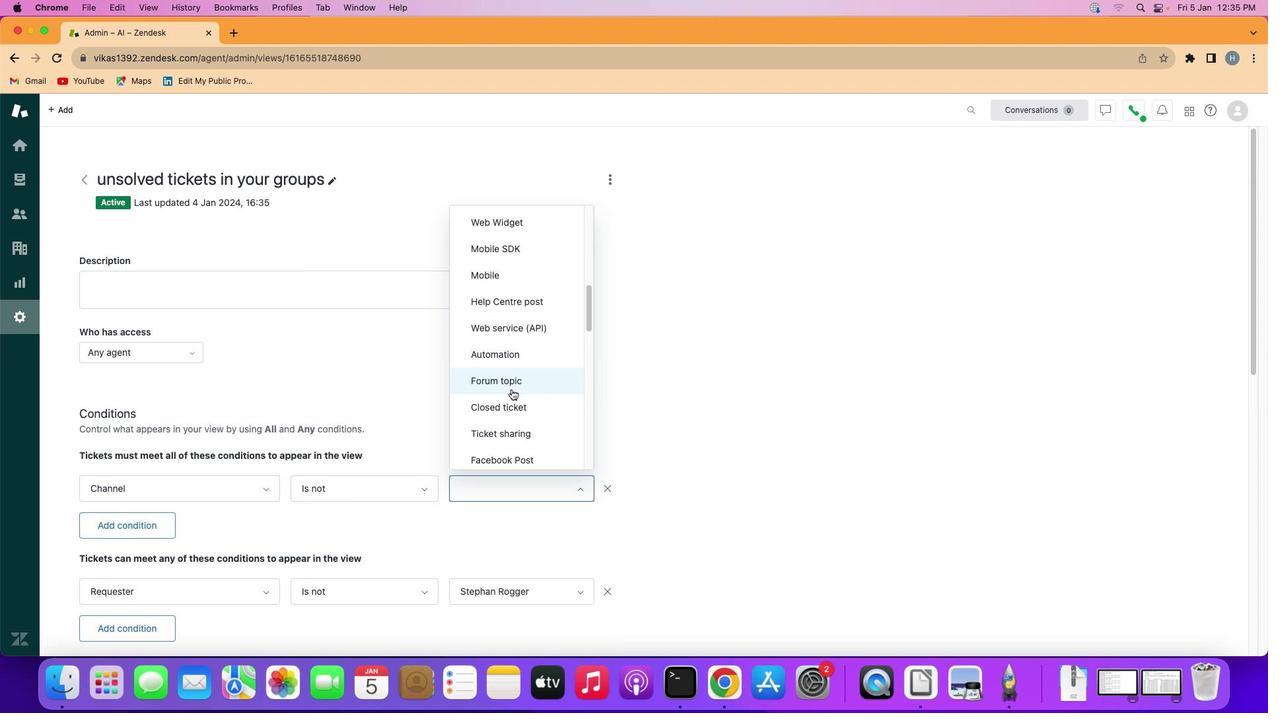 
Action: Mouse scrolled (511, 389) with delta (0, 0)
Screenshot: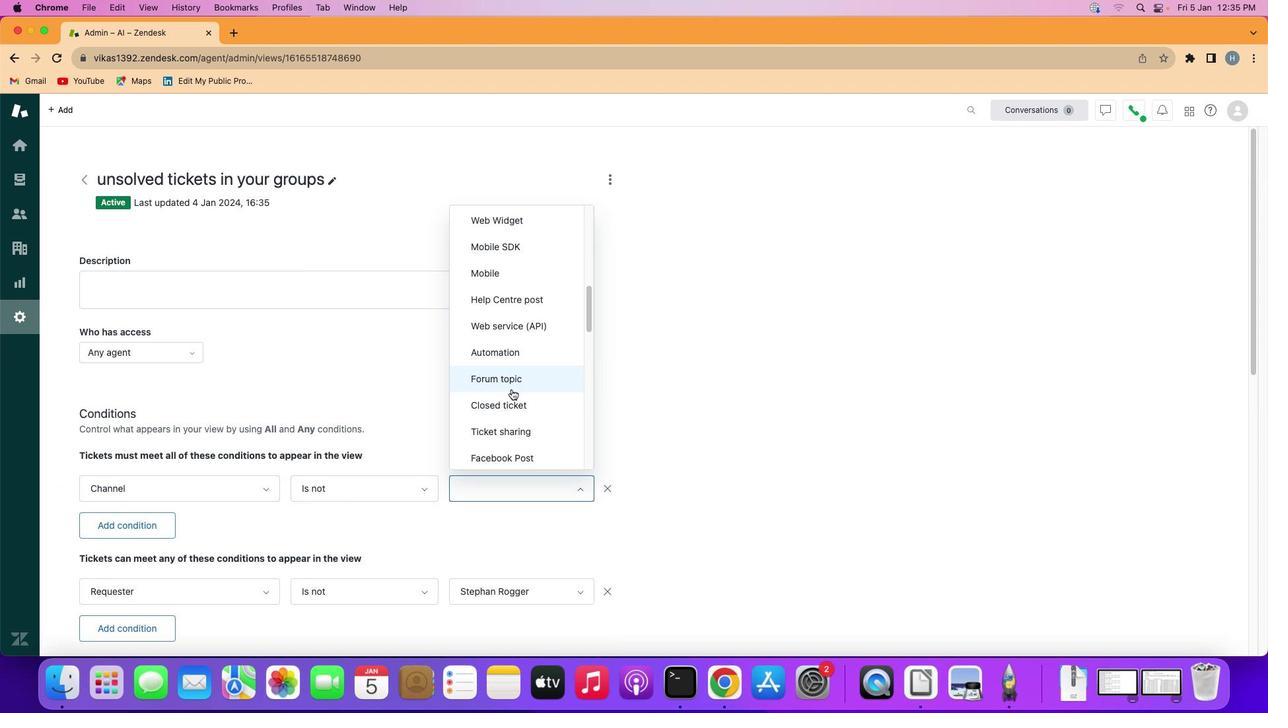 
Action: Mouse moved to (511, 389)
Screenshot: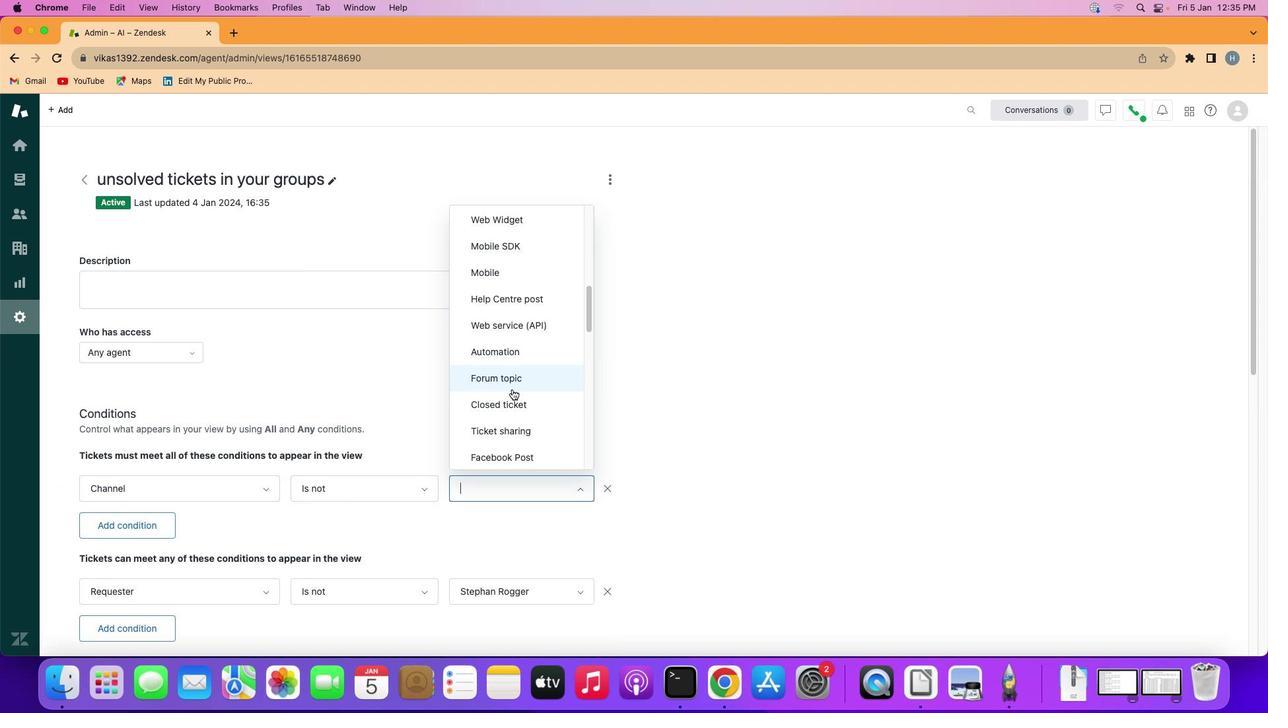 
Action: Mouse scrolled (511, 389) with delta (0, 0)
Screenshot: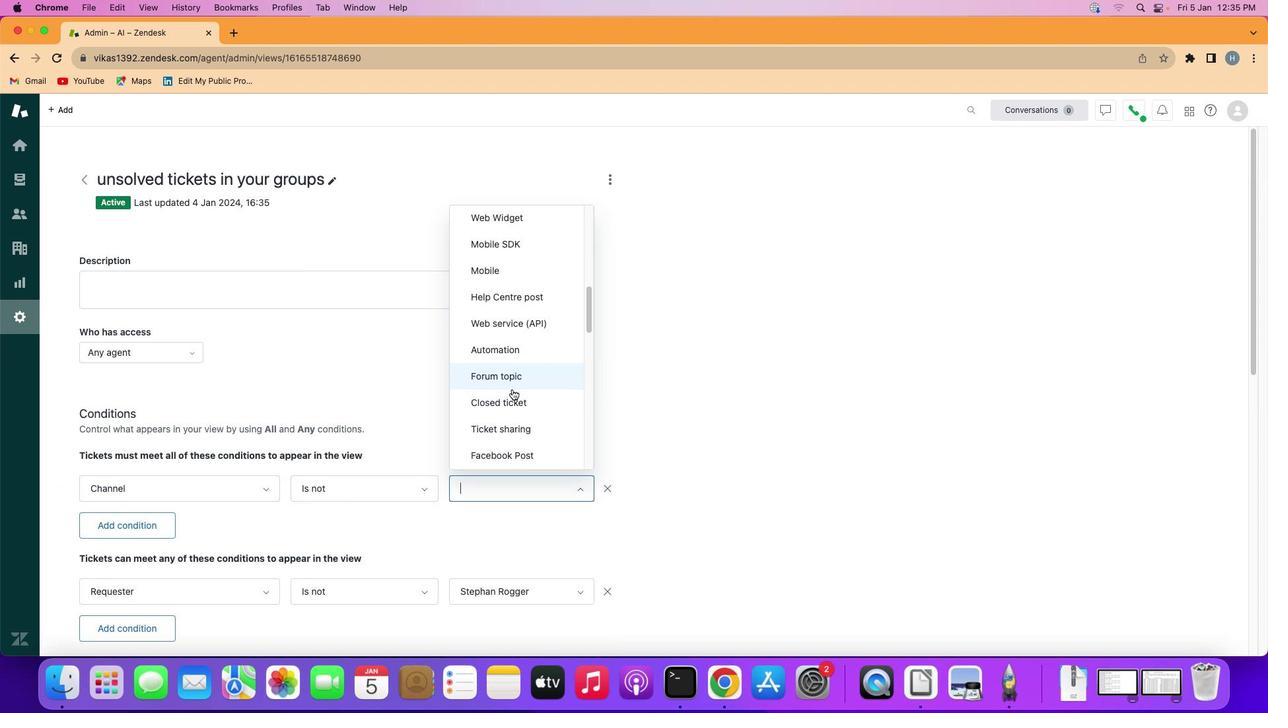 
Action: Mouse scrolled (511, 389) with delta (0, 0)
Screenshot: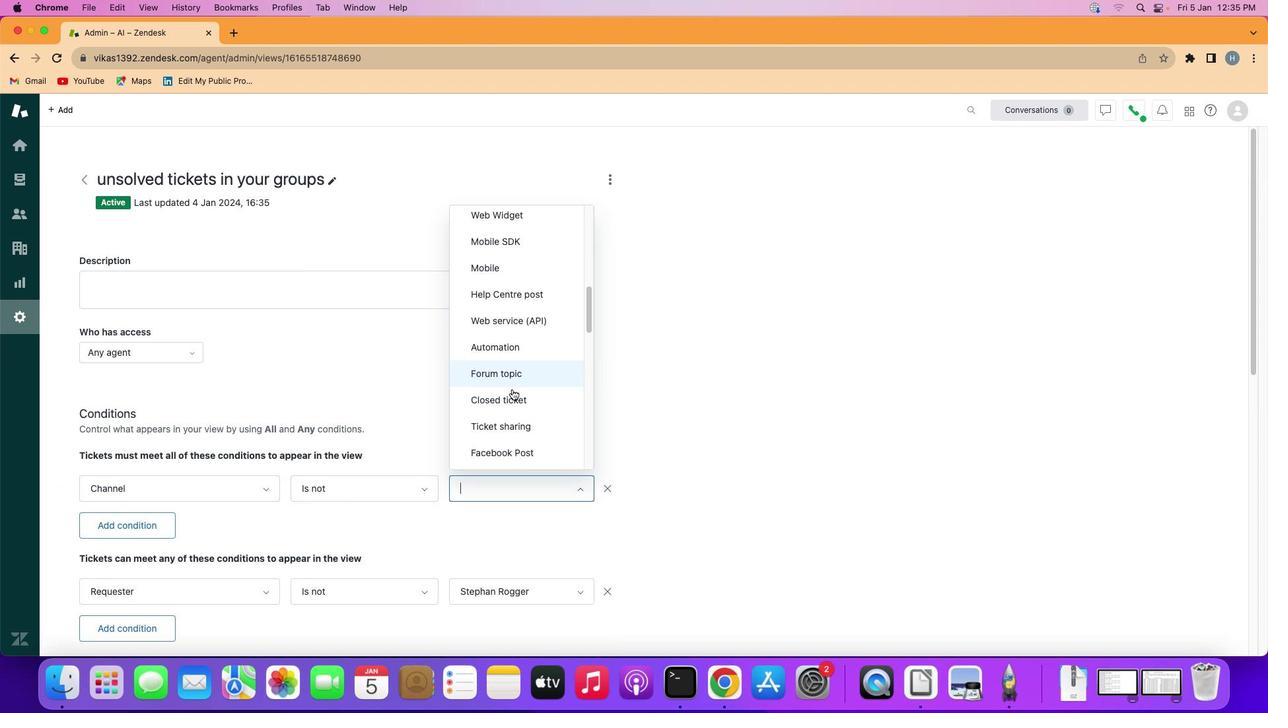 
Action: Mouse scrolled (511, 389) with delta (0, 0)
Screenshot: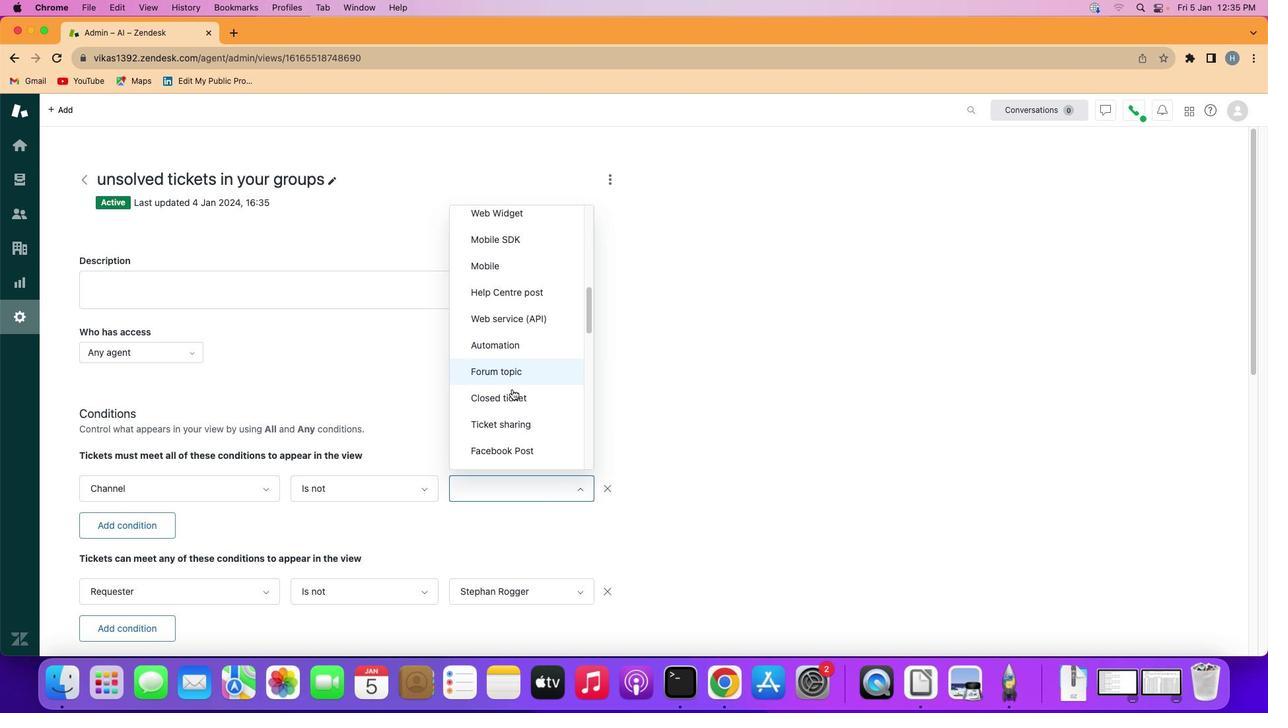 
Action: Mouse scrolled (511, 389) with delta (0, 0)
Screenshot: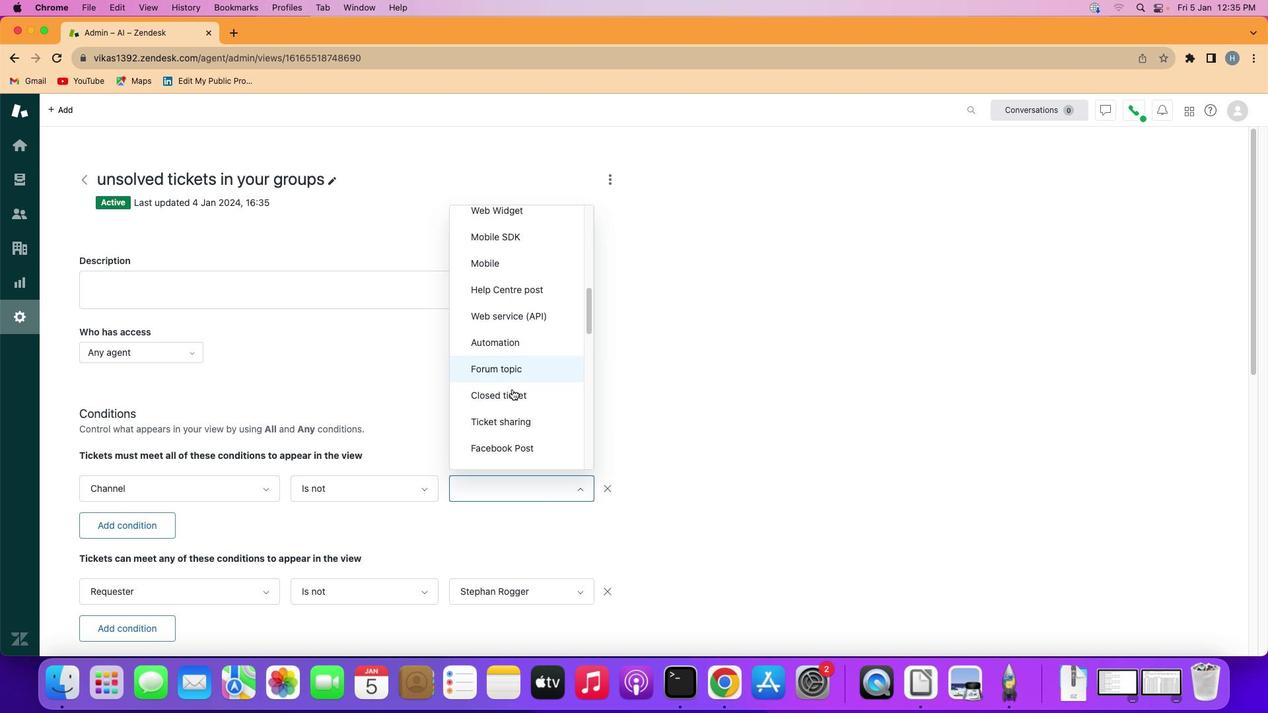 
Action: Mouse scrolled (511, 389) with delta (0, 0)
Screenshot: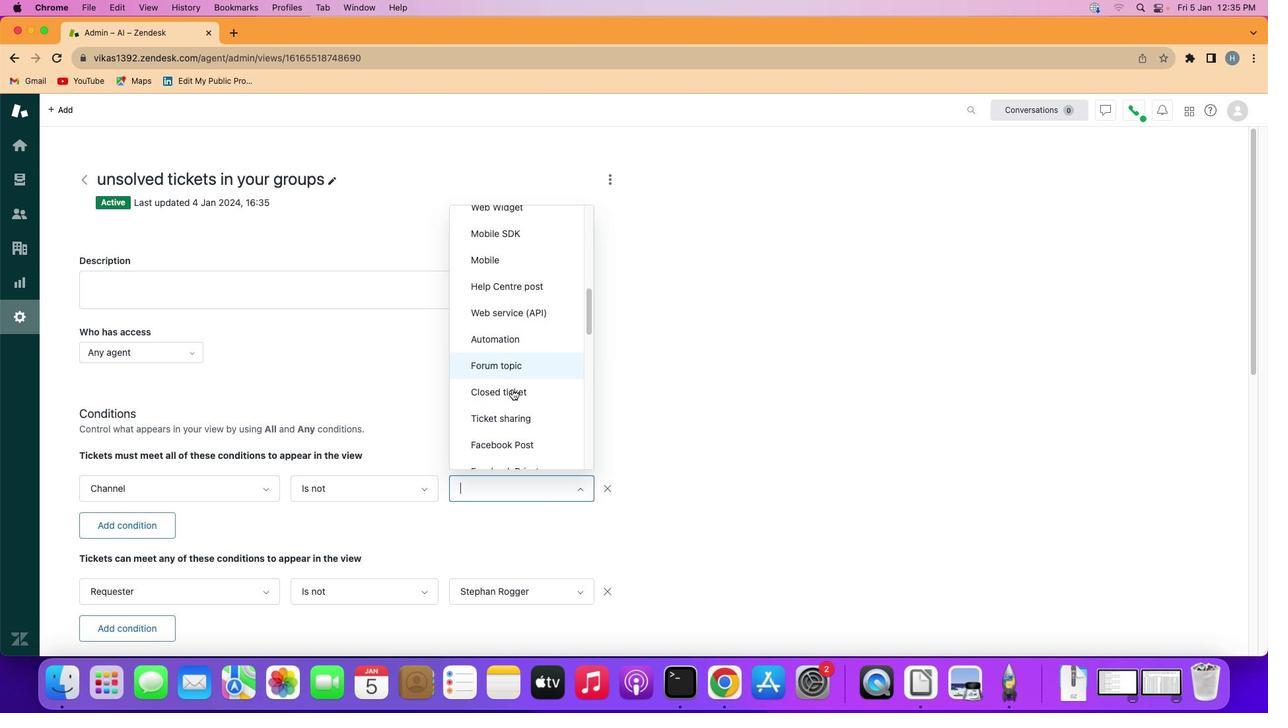 
Action: Mouse scrolled (511, 389) with delta (0, 0)
Screenshot: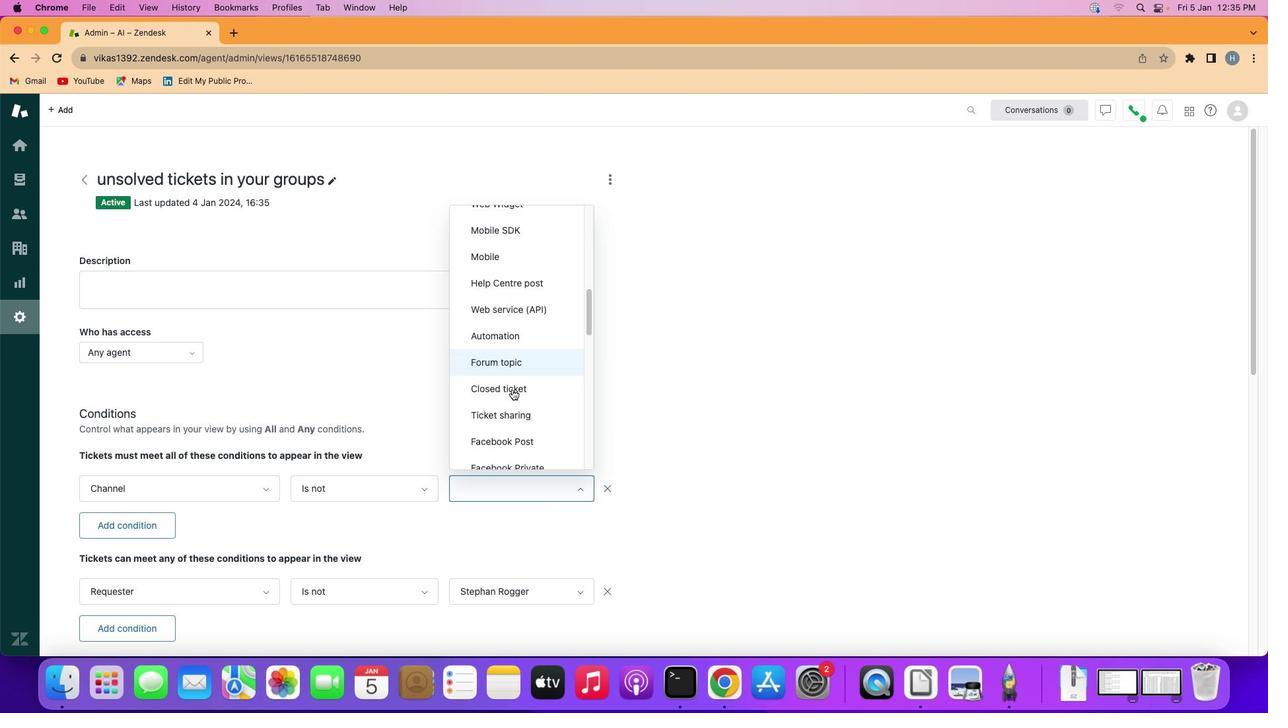 
Action: Mouse scrolled (511, 389) with delta (0, 0)
Screenshot: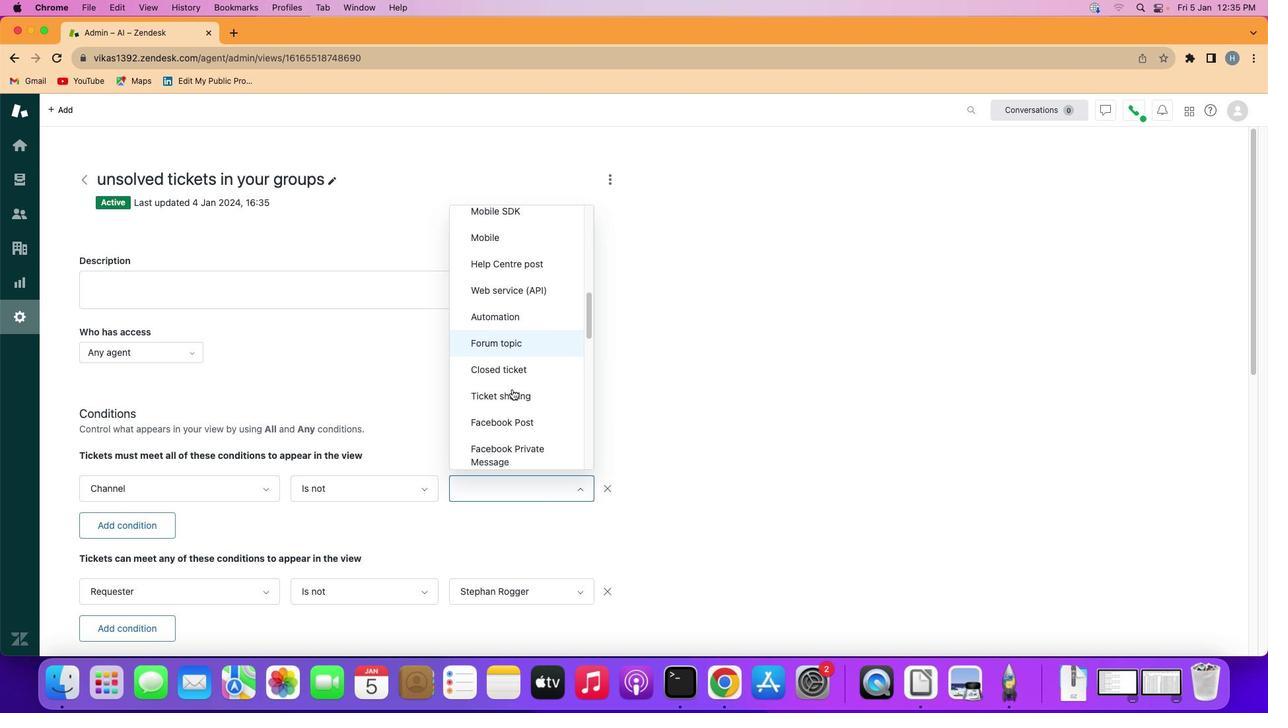 
Action: Mouse scrolled (511, 389) with delta (0, 0)
Screenshot: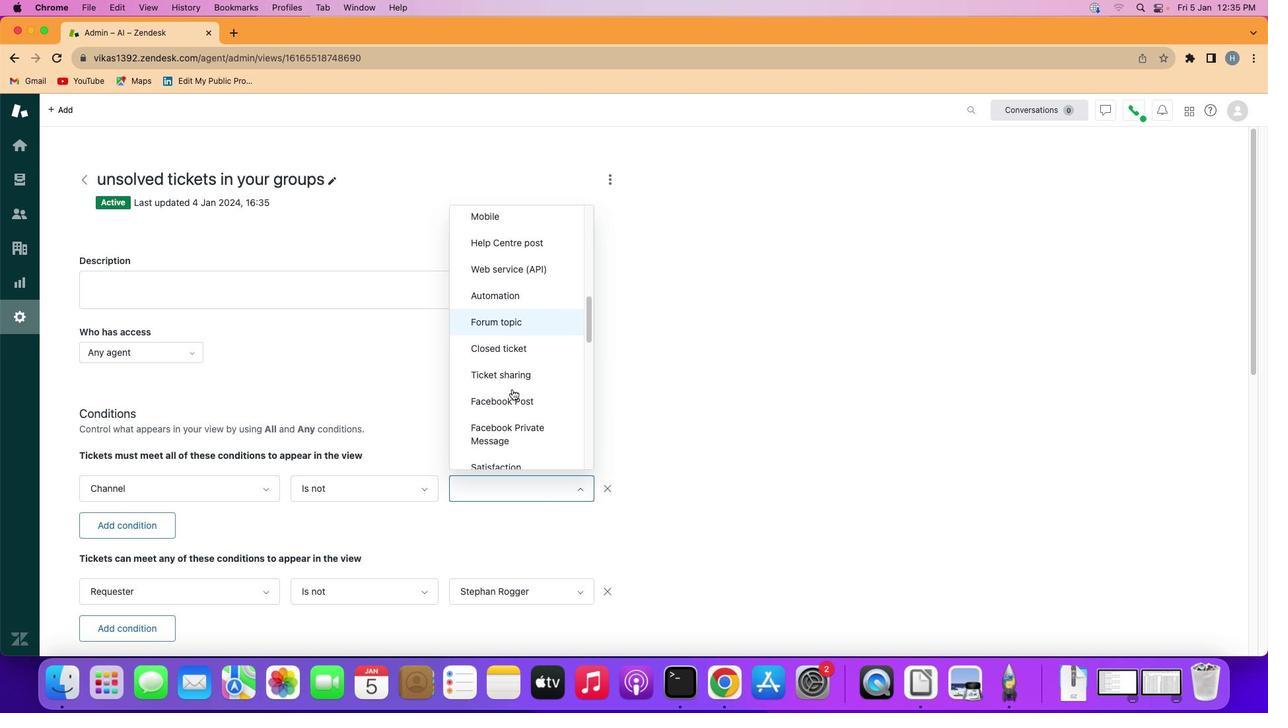 
Action: Mouse scrolled (511, 389) with delta (0, 0)
Screenshot: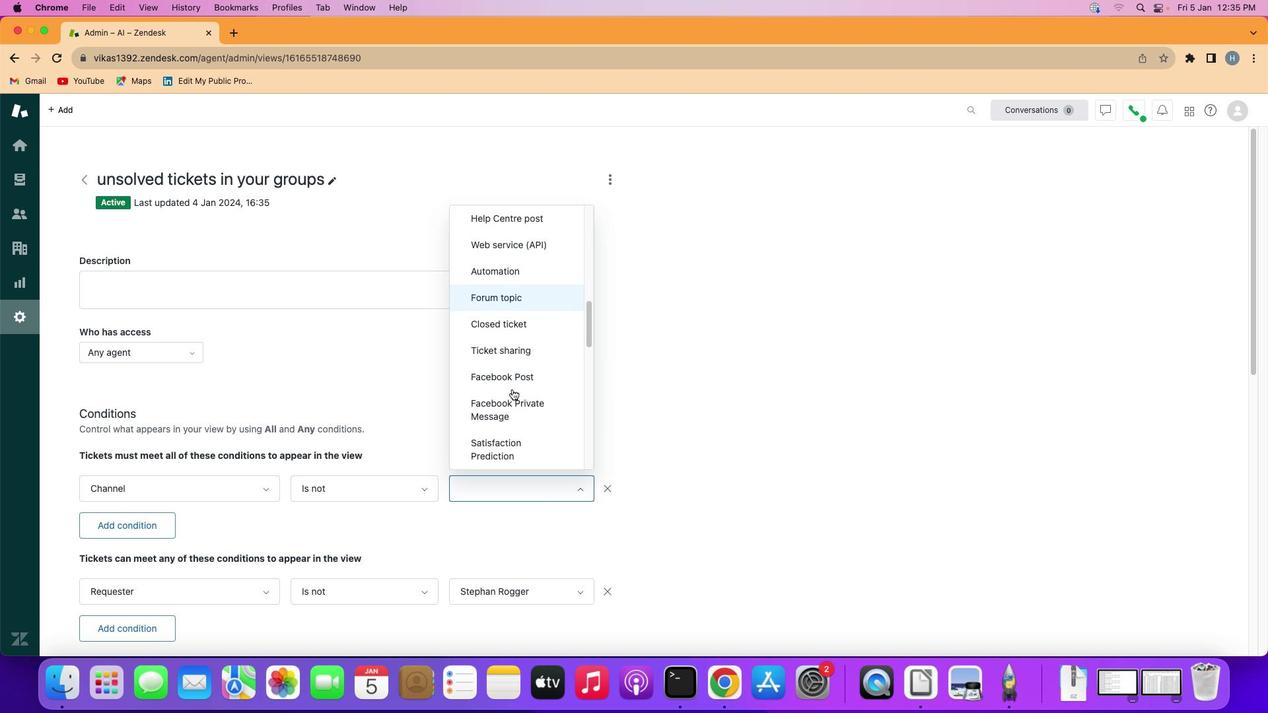 
Action: Mouse moved to (511, 389)
Screenshot: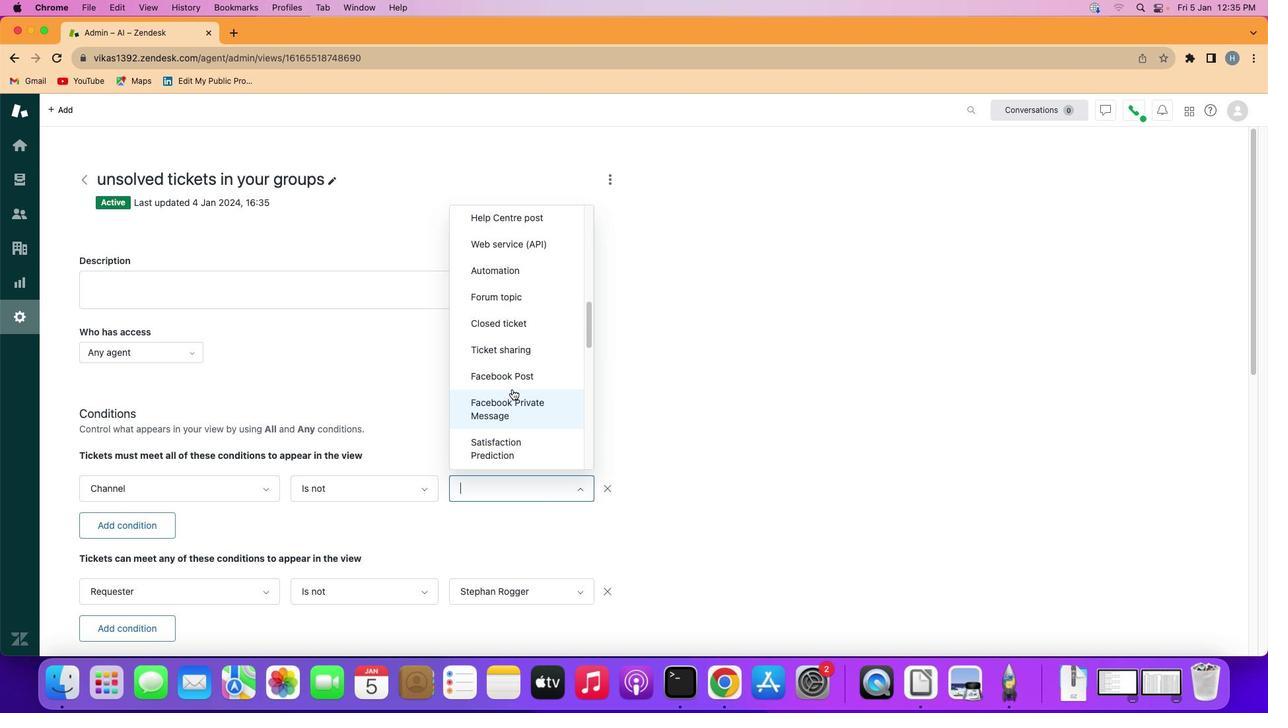 
Action: Mouse scrolled (511, 389) with delta (0, 0)
Screenshot: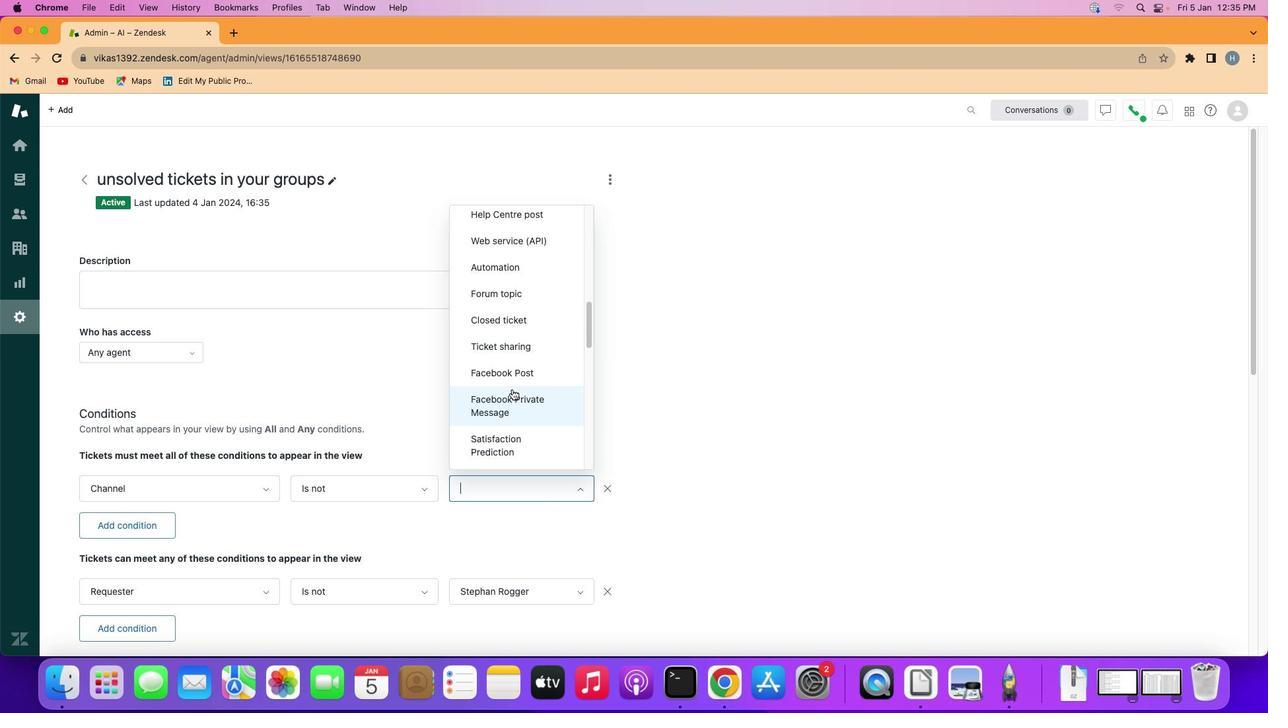 
Action: Mouse scrolled (511, 389) with delta (0, 0)
Screenshot: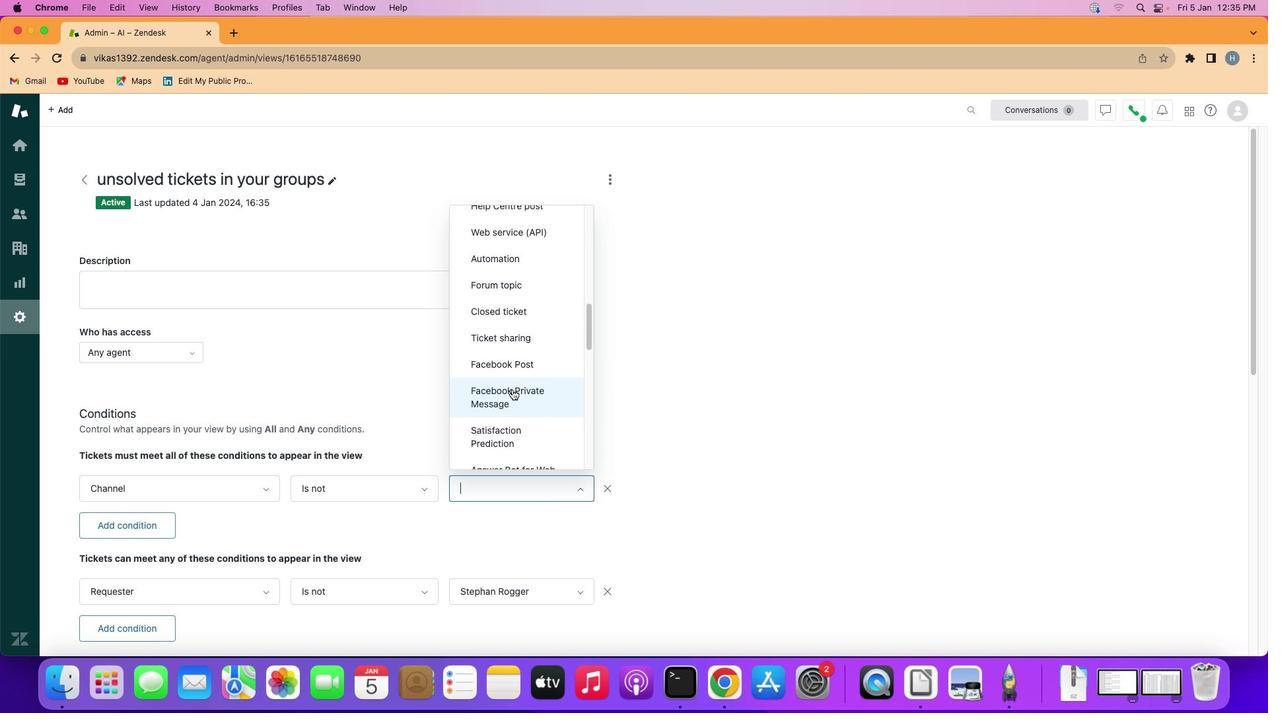 
Action: Mouse scrolled (511, 389) with delta (0, 0)
Screenshot: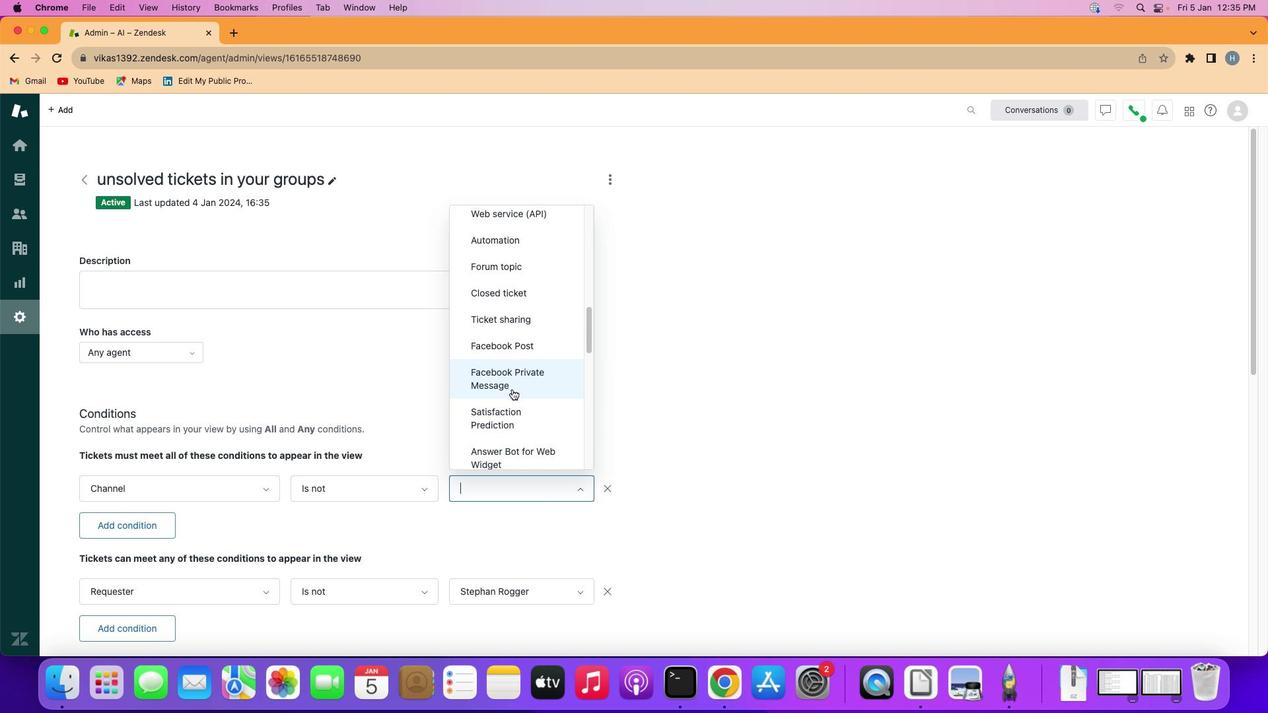 
Action: Mouse scrolled (511, 389) with delta (0, 0)
Screenshot: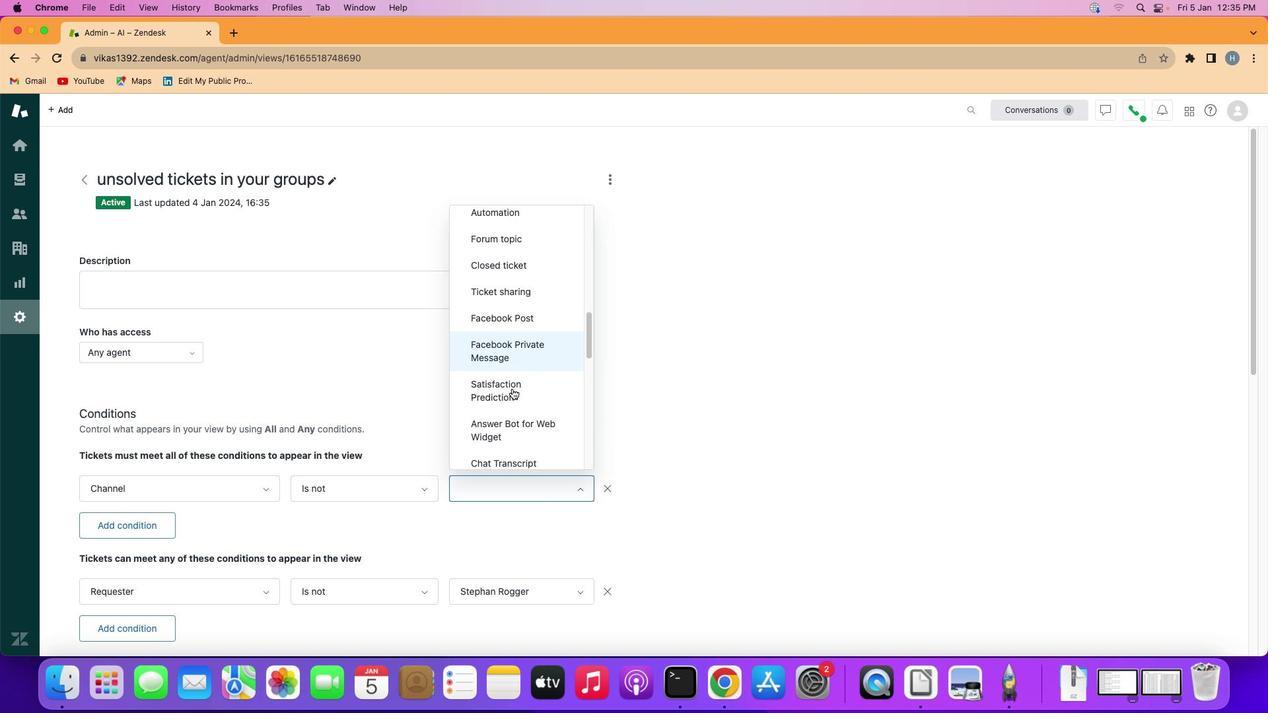 
Action: Mouse moved to (512, 388)
Screenshot: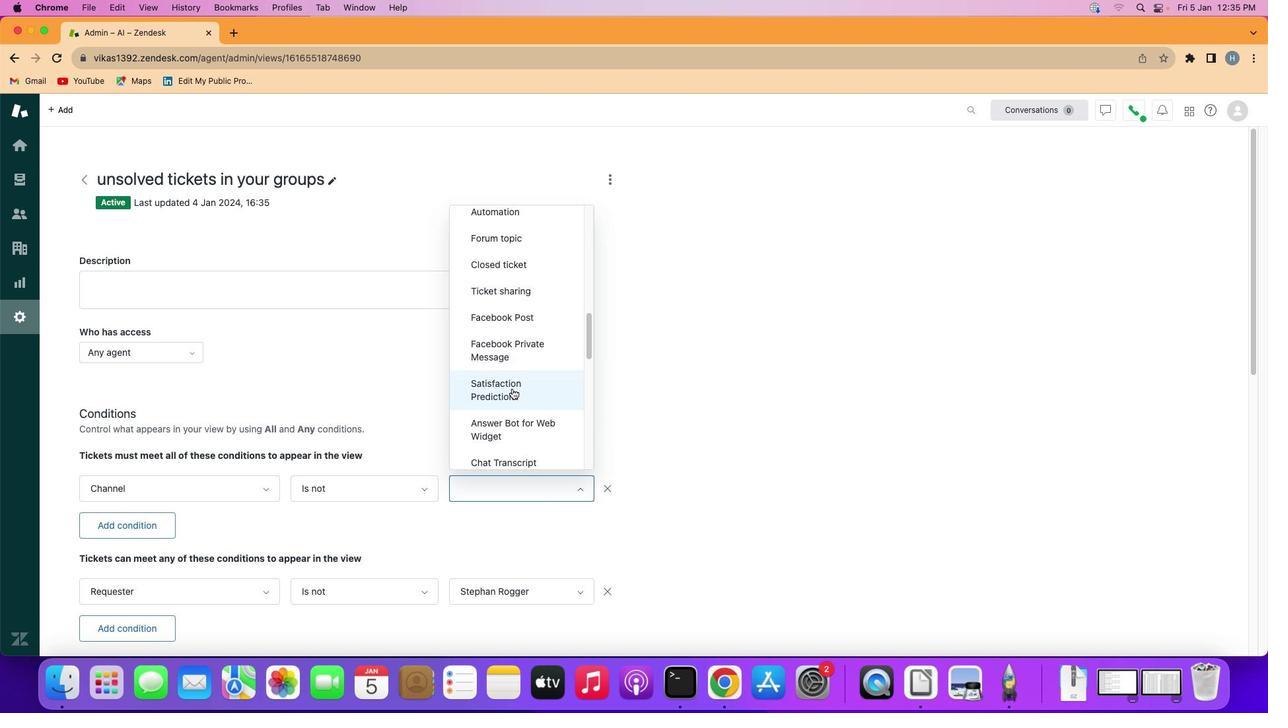 
Action: Mouse scrolled (512, 388) with delta (0, 0)
Screenshot: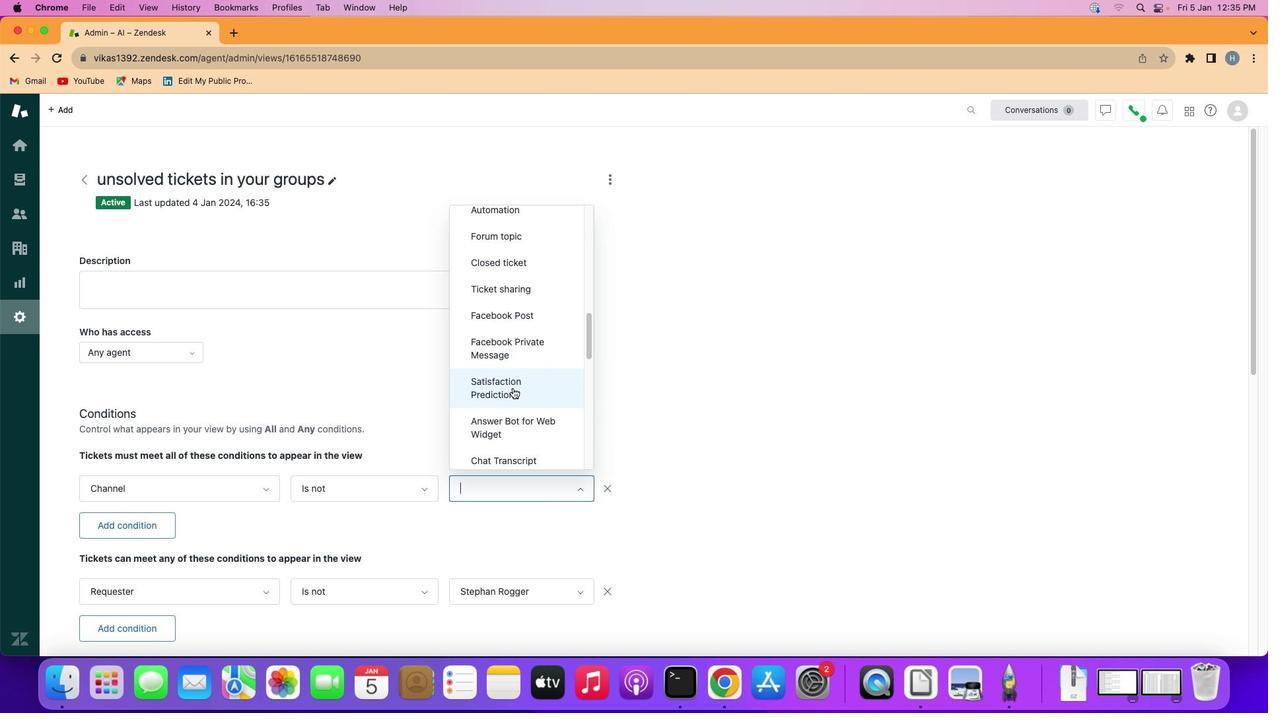 
Action: Mouse scrolled (512, 388) with delta (0, 0)
Screenshot: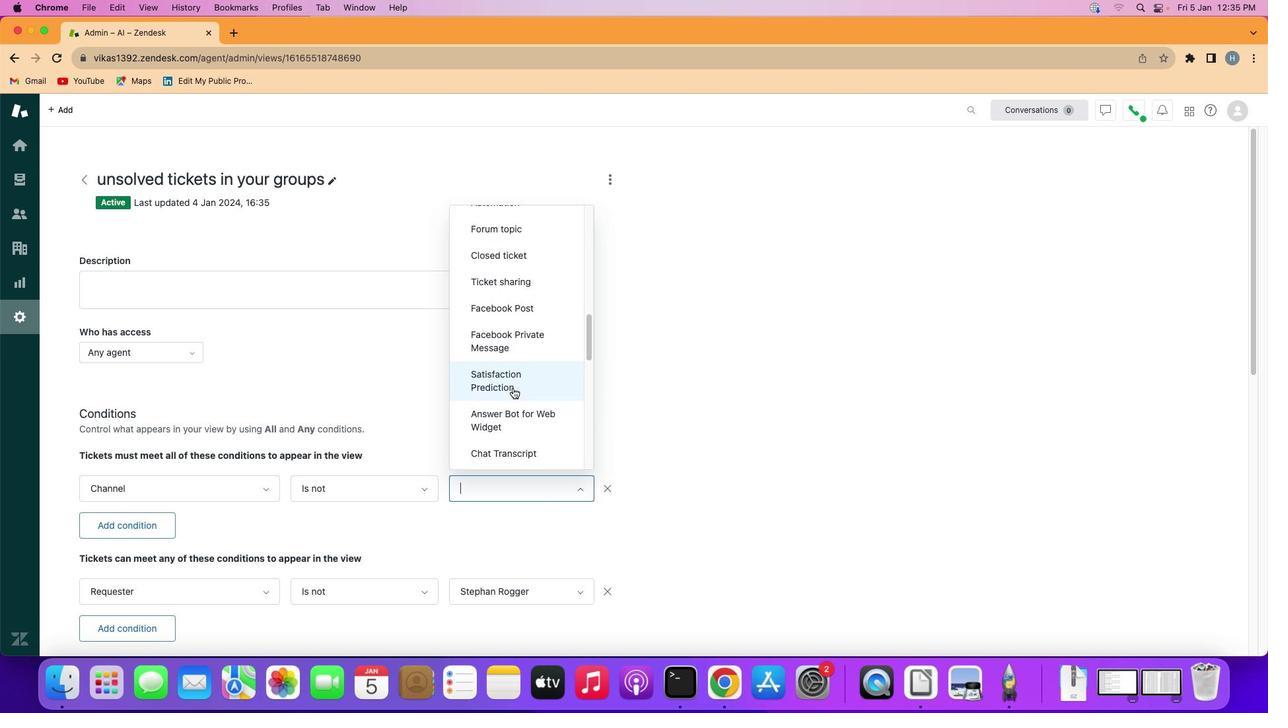 
Action: Mouse moved to (512, 388)
Screenshot: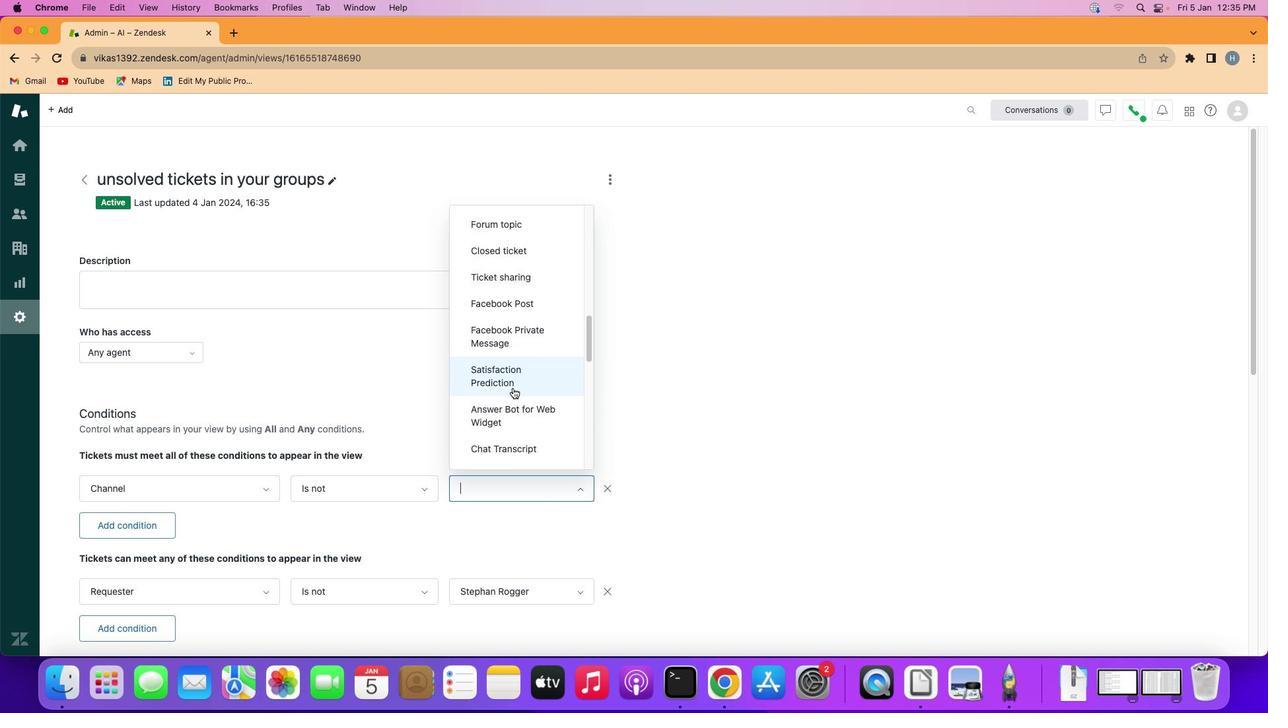 
Action: Mouse scrolled (512, 388) with delta (0, 0)
Screenshot: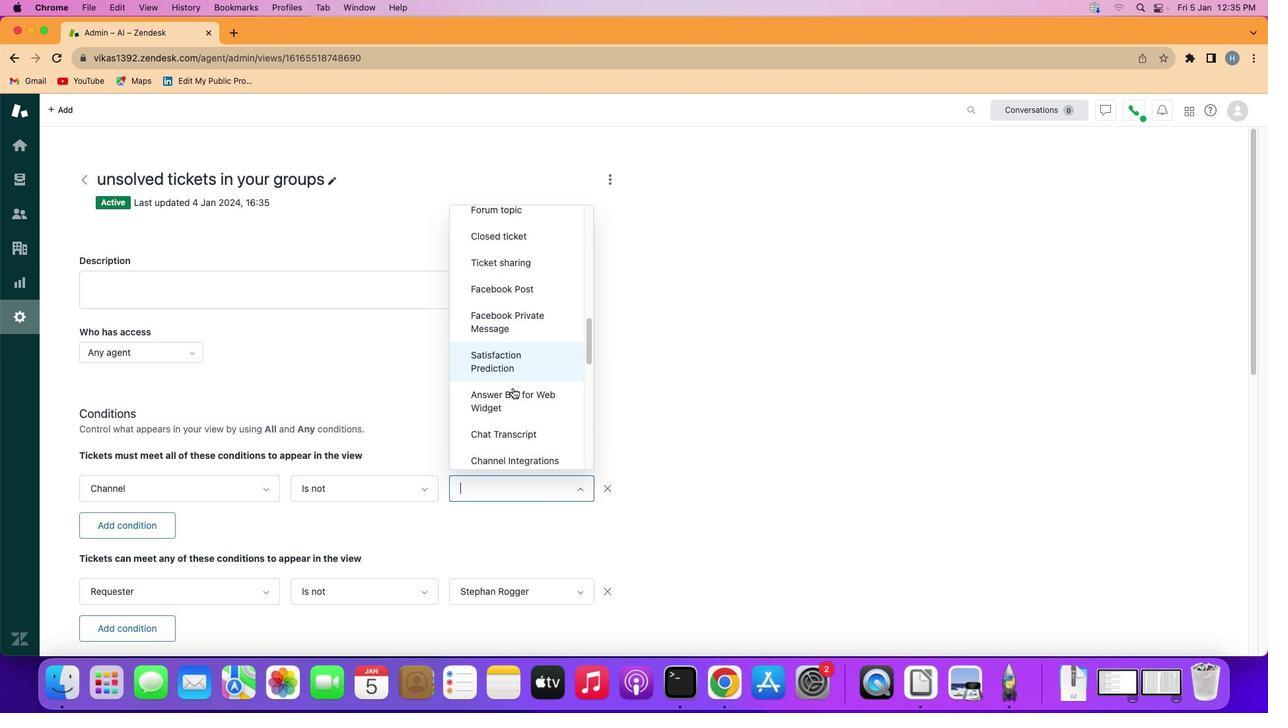 
Action: Mouse scrolled (512, 388) with delta (0, 0)
Screenshot: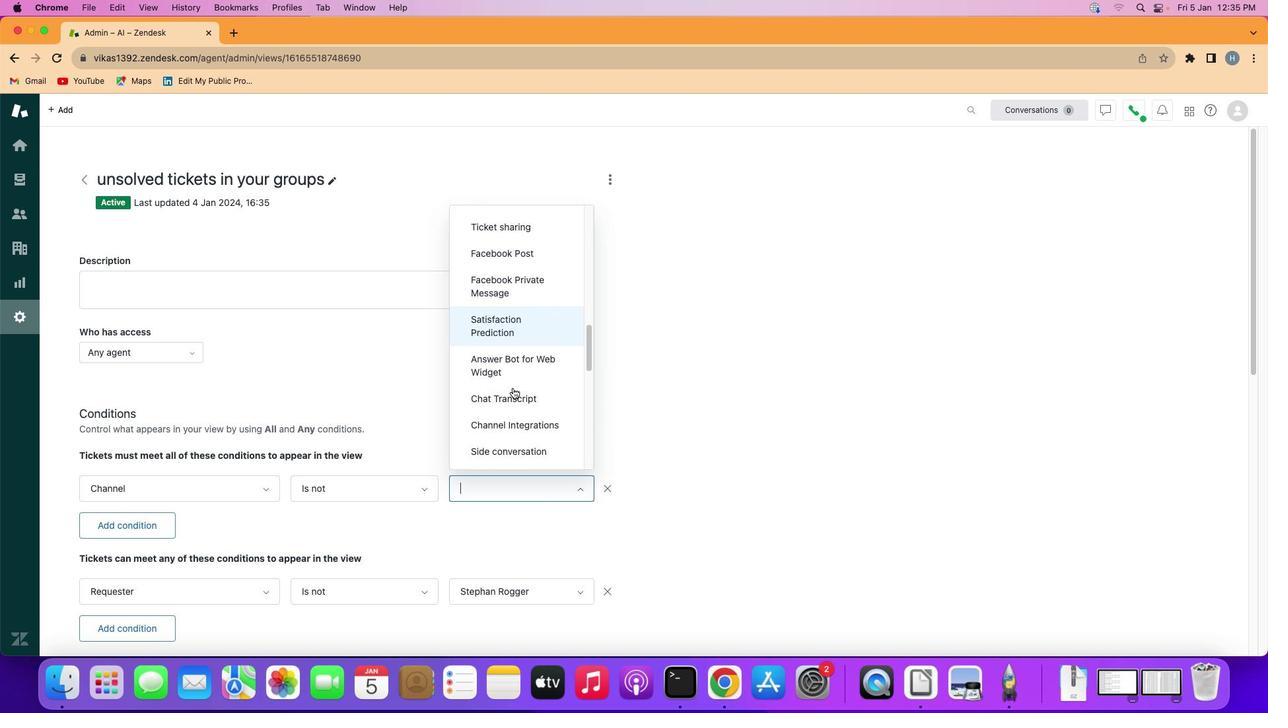 
Action: Mouse moved to (513, 388)
Screenshot: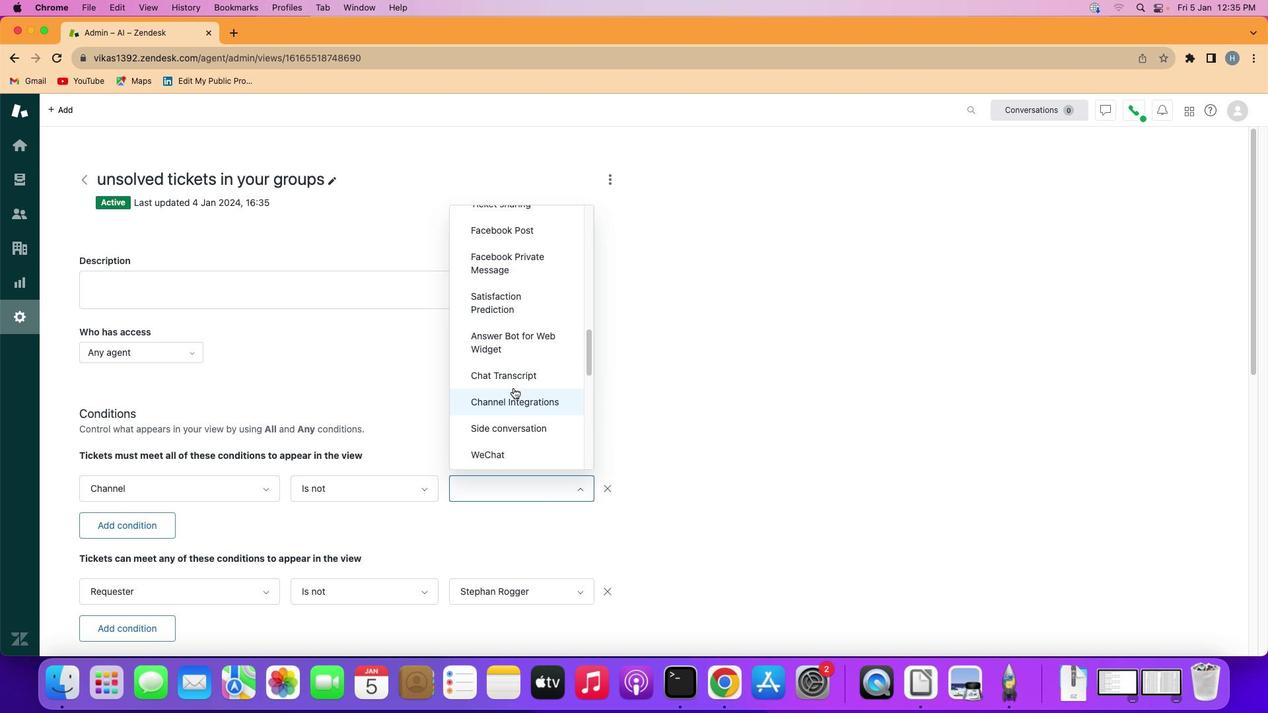 
Action: Mouse scrolled (513, 388) with delta (0, 0)
Screenshot: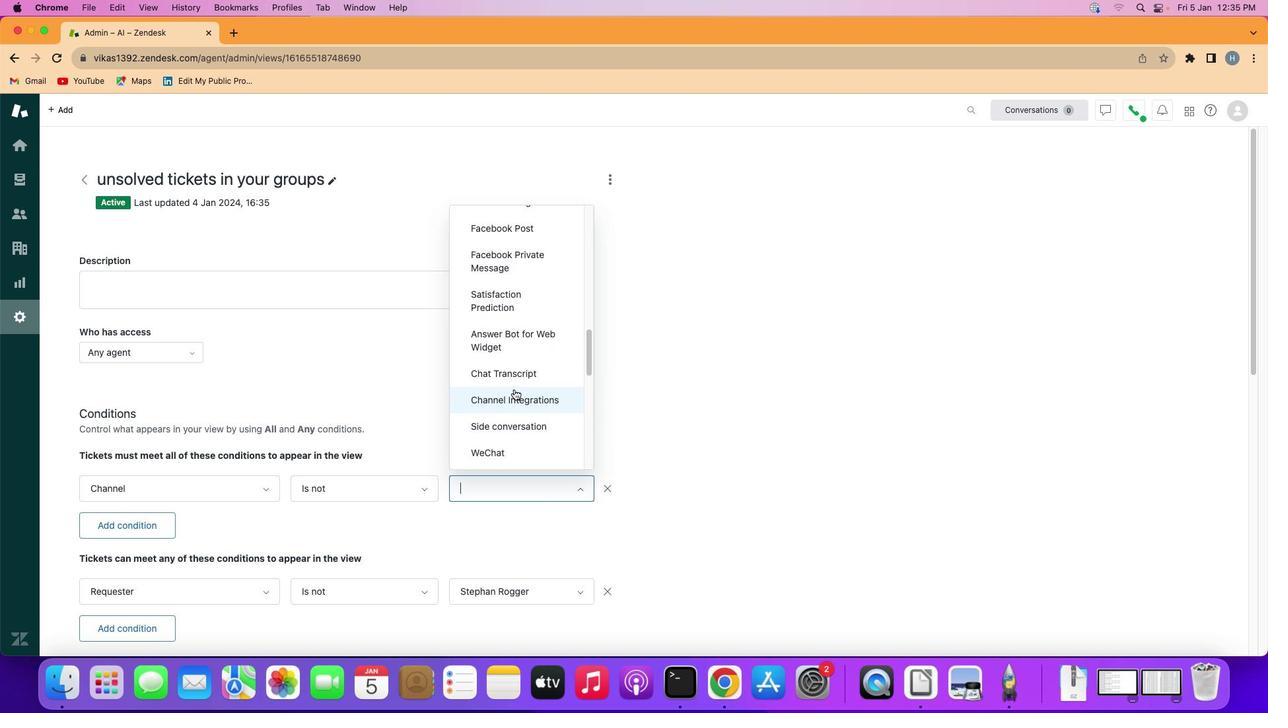 
Action: Mouse moved to (515, 394)
Screenshot: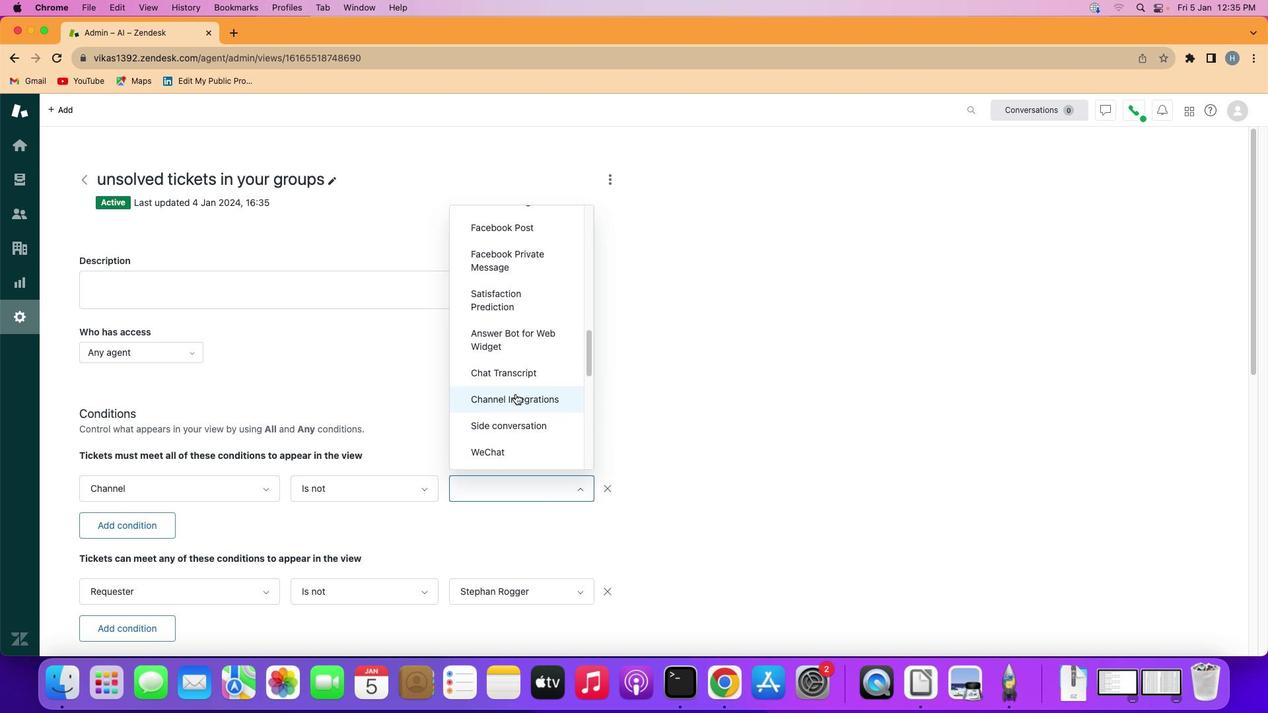 
Action: Mouse pressed left at (515, 394)
Screenshot: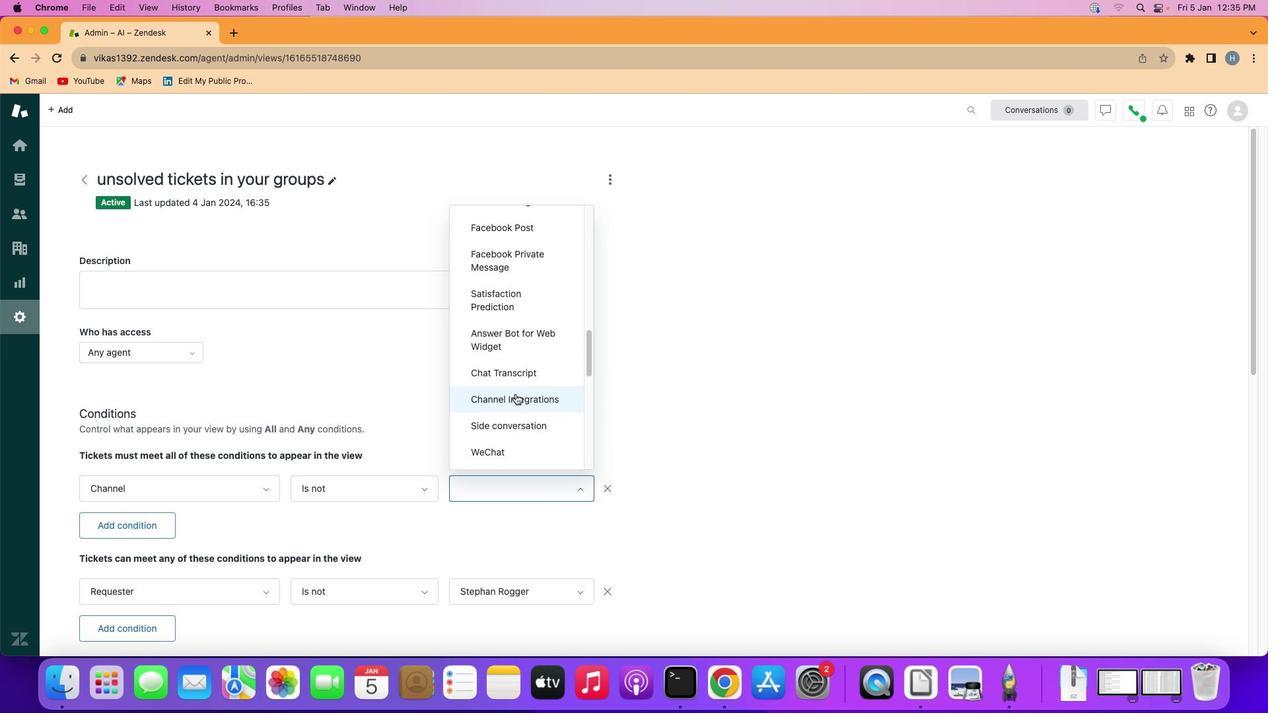 
Action: Mouse moved to (517, 396)
Screenshot: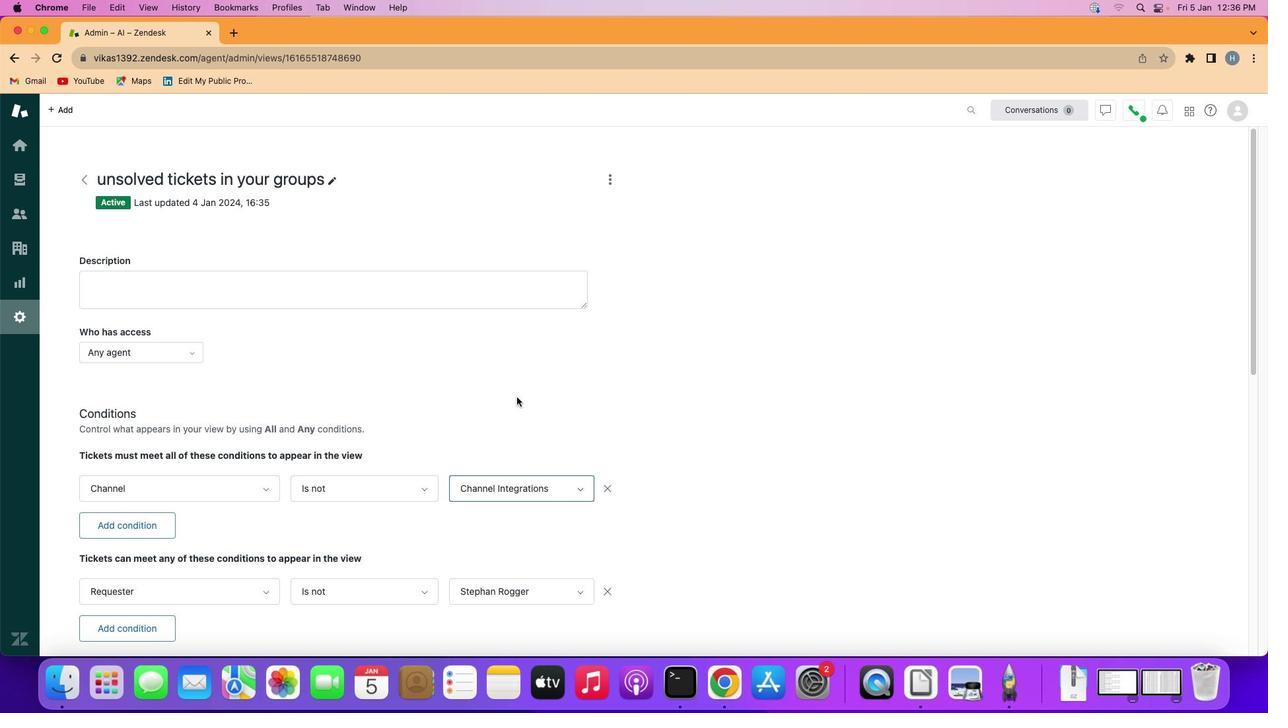 
